 Task: Open Card Biology Conference Review in Board Customer Feedback Collection and Analysis to Workspace Flight Bookings and add a team member Softage.2@softage.net, a label Purple, a checklist Social Media Marketing, an attachment from your onedrive, a color Purple and finally, add a card description 'Develop and launch new customer feedback program for service improvements' and a comment 'Given the size and scope of this task, let us make sure we have the necessary resources and support to get it done.'. Add a start date 'Jan 02, 1900' with a due date 'Jan 09, 1900'
Action: Mouse moved to (42, 312)
Screenshot: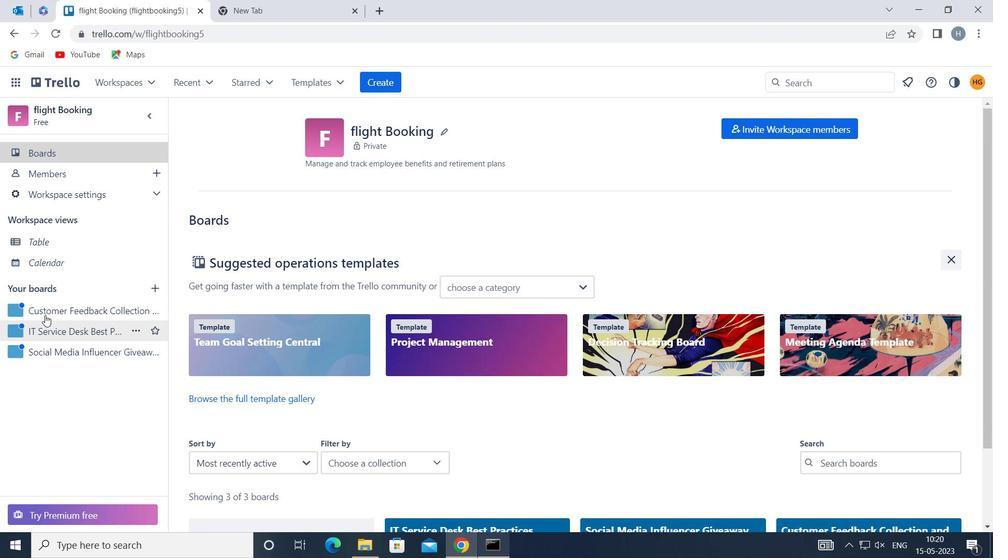 
Action: Mouse pressed left at (42, 312)
Screenshot: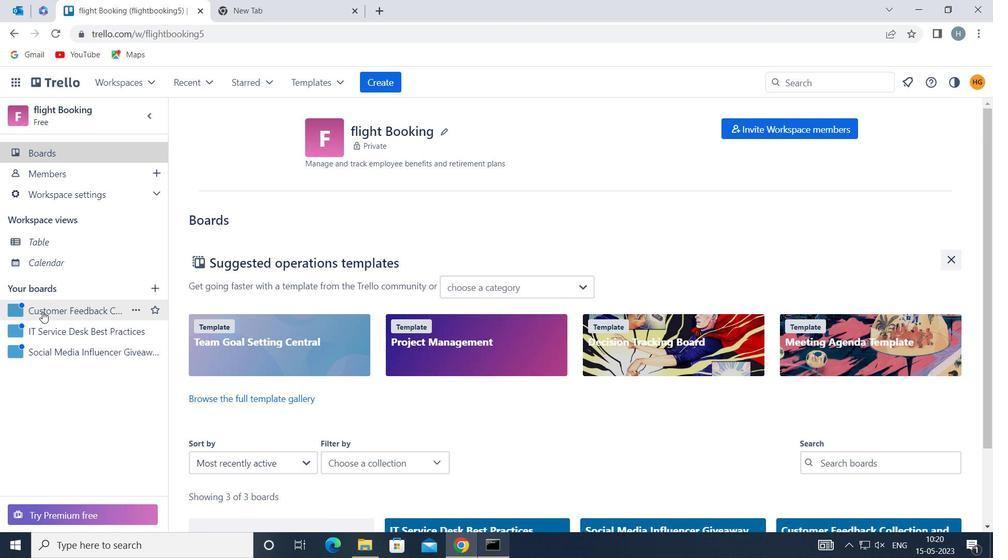 
Action: Mouse moved to (284, 192)
Screenshot: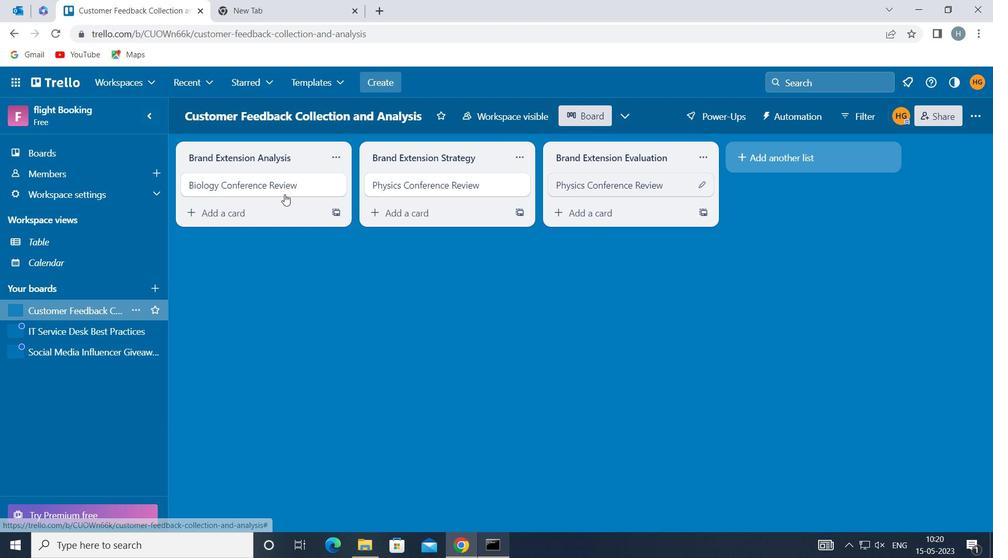 
Action: Mouse pressed left at (284, 192)
Screenshot: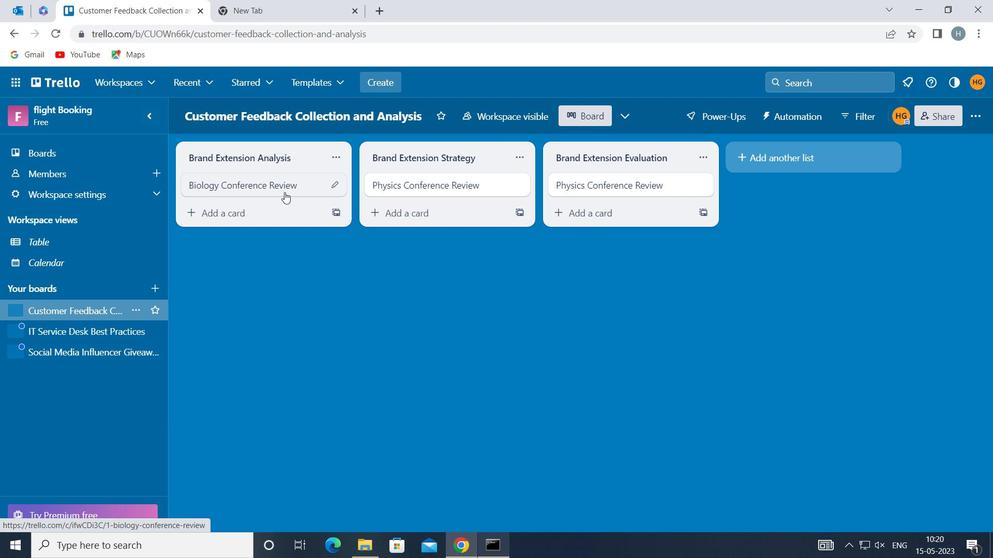 
Action: Mouse moved to (685, 182)
Screenshot: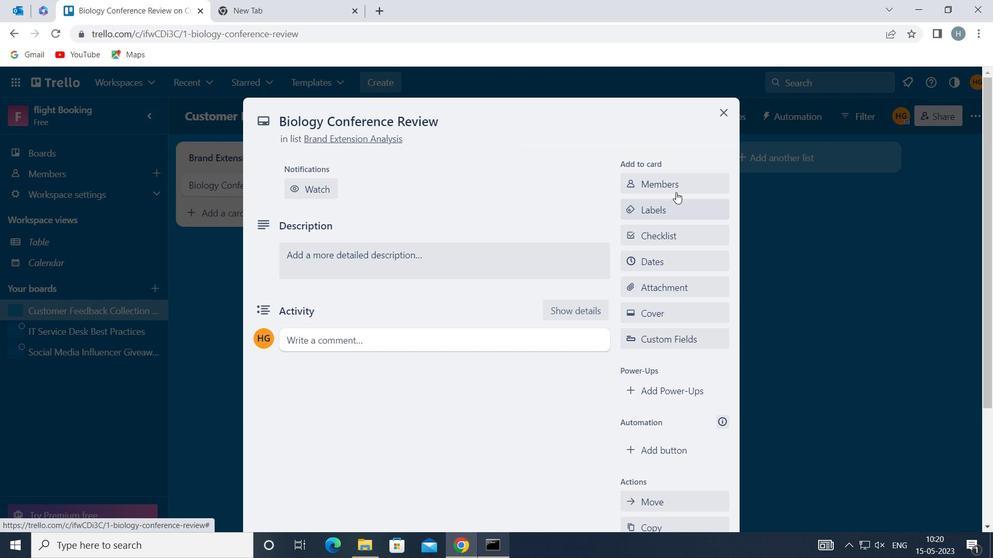 
Action: Mouse pressed left at (685, 182)
Screenshot: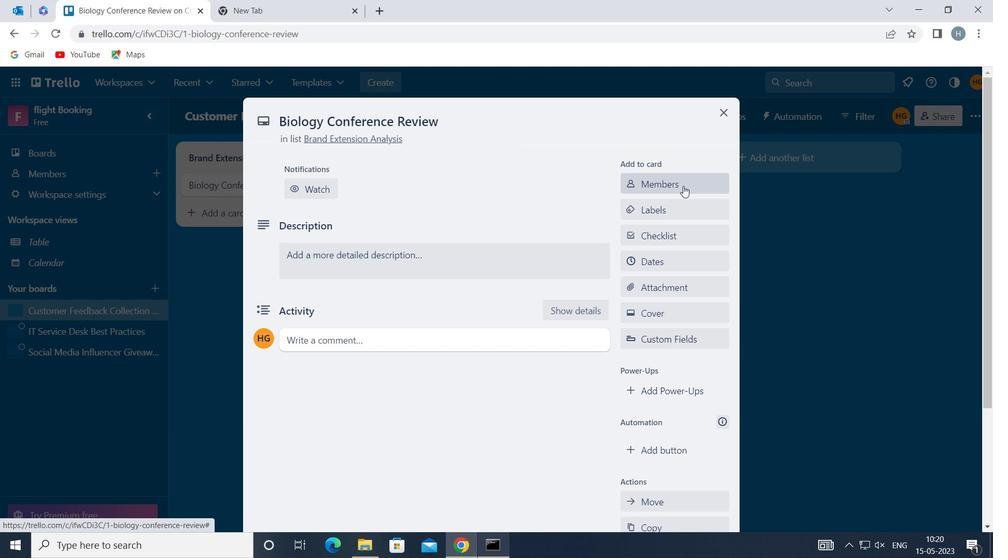 
Action: Key pressed softage
Screenshot: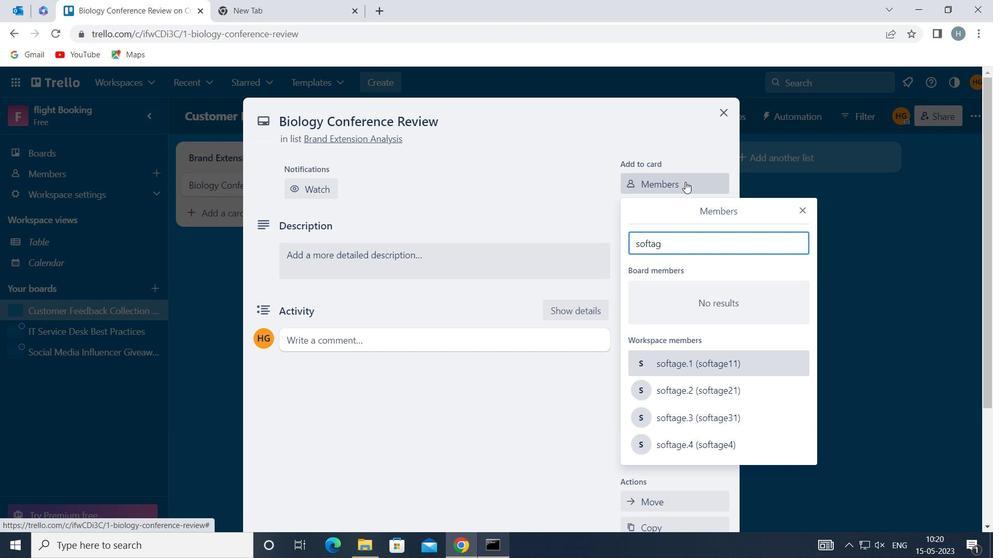 
Action: Mouse moved to (715, 386)
Screenshot: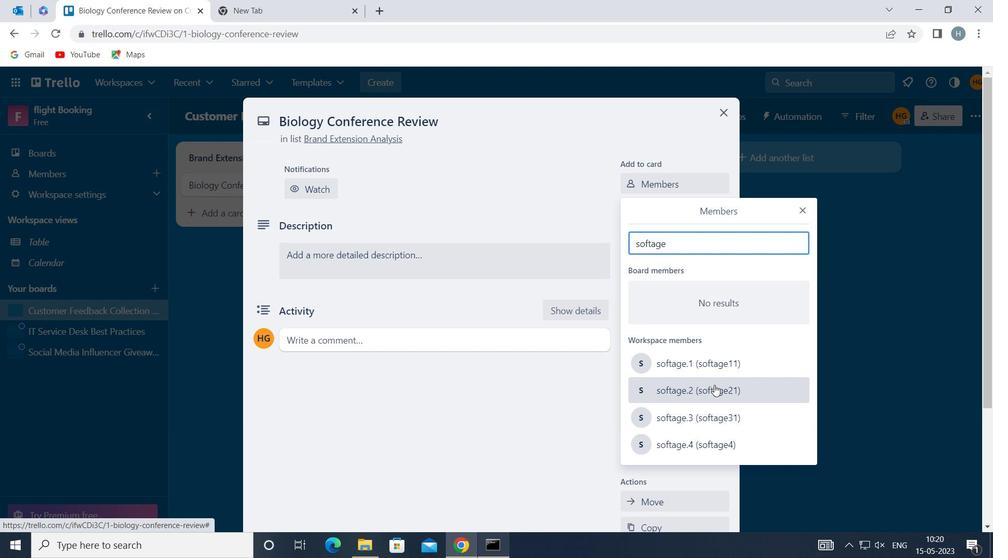 
Action: Mouse pressed left at (715, 386)
Screenshot: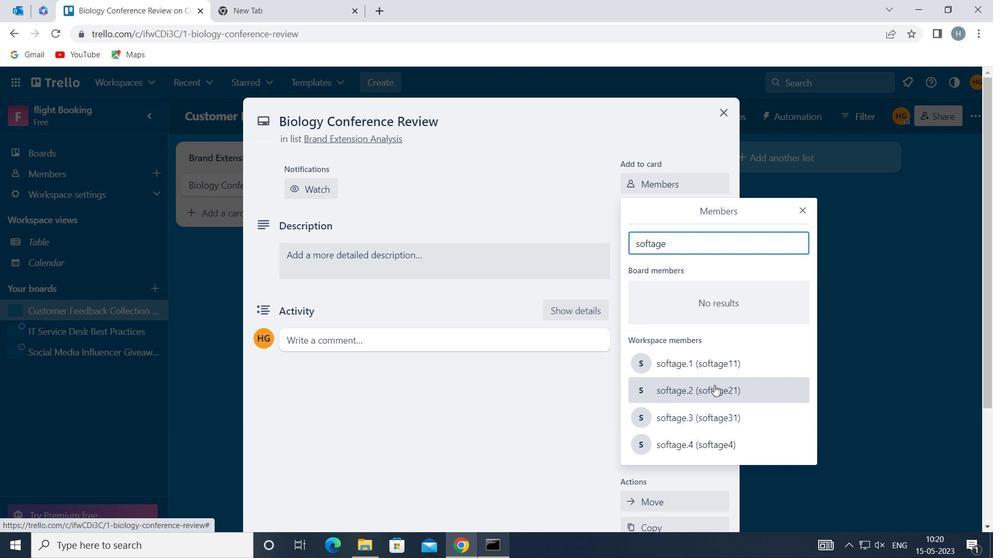 
Action: Mouse moved to (804, 209)
Screenshot: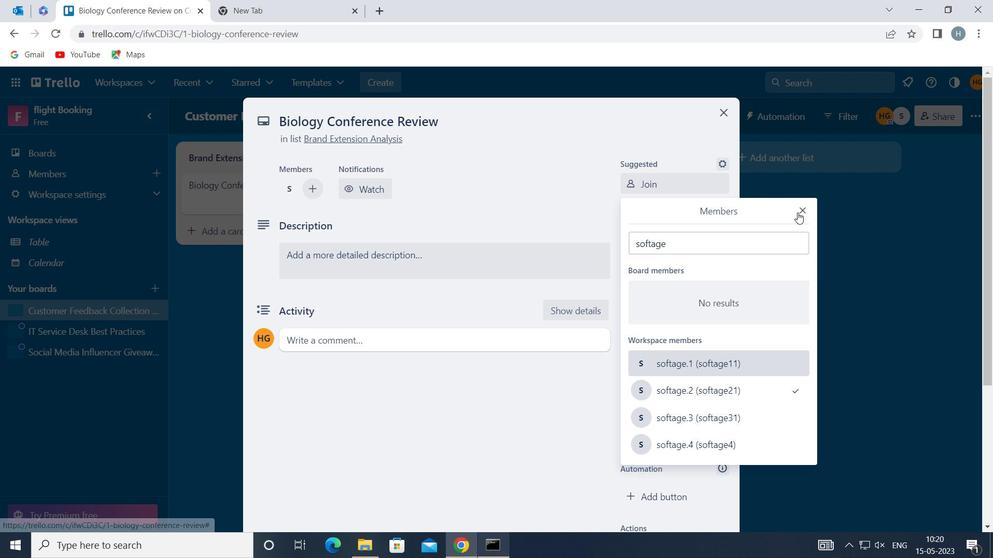 
Action: Mouse pressed left at (804, 209)
Screenshot: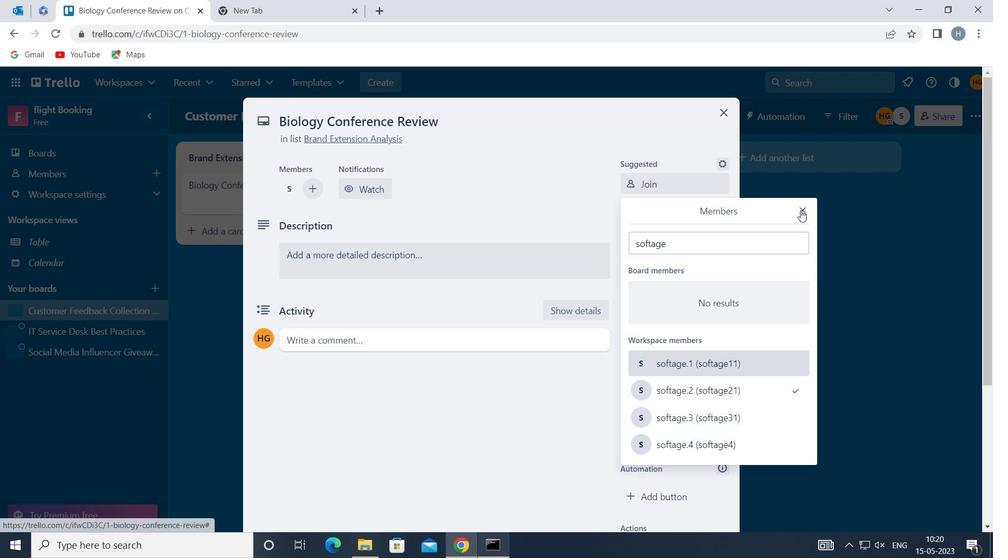 
Action: Mouse moved to (685, 256)
Screenshot: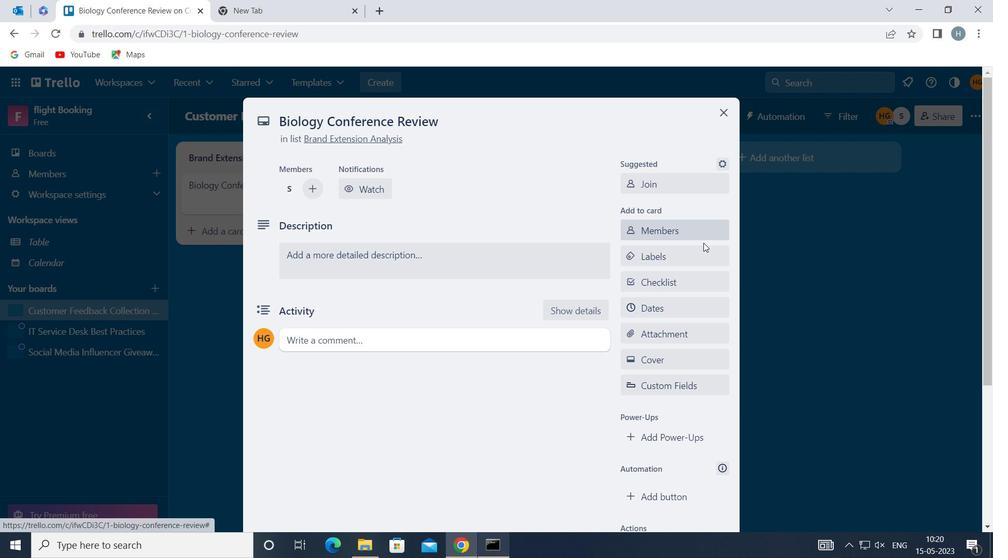 
Action: Mouse pressed left at (685, 256)
Screenshot: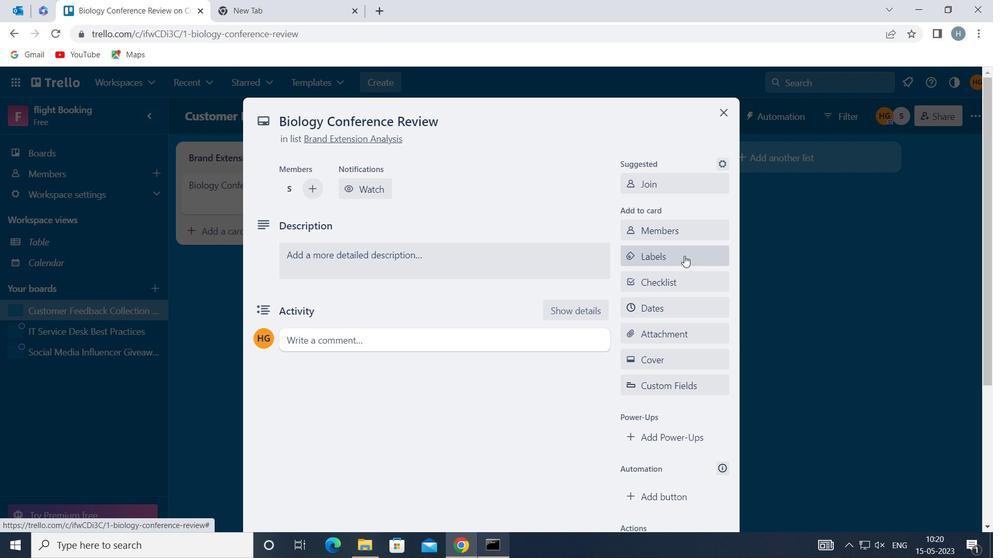 
Action: Mouse moved to (697, 284)
Screenshot: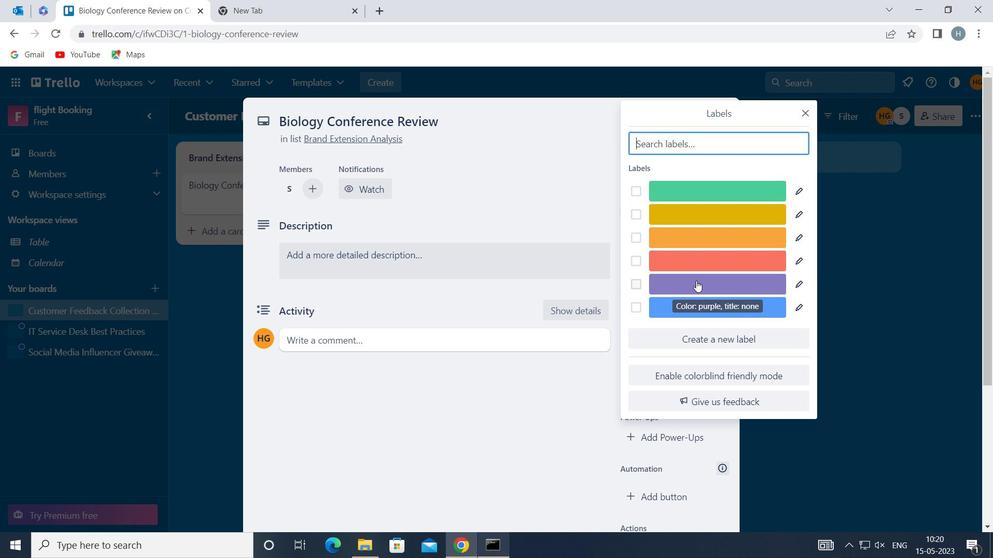 
Action: Mouse pressed left at (697, 284)
Screenshot: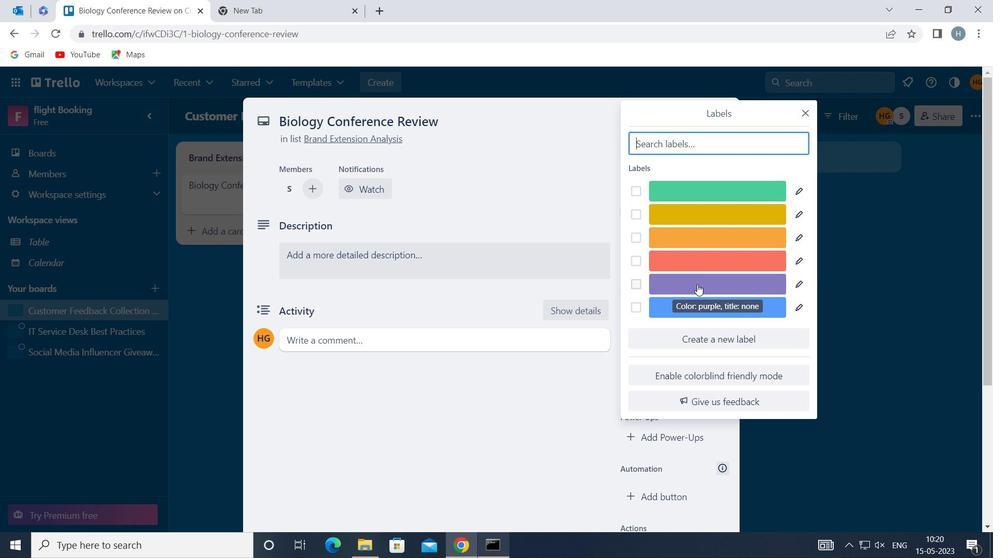 
Action: Mouse moved to (807, 108)
Screenshot: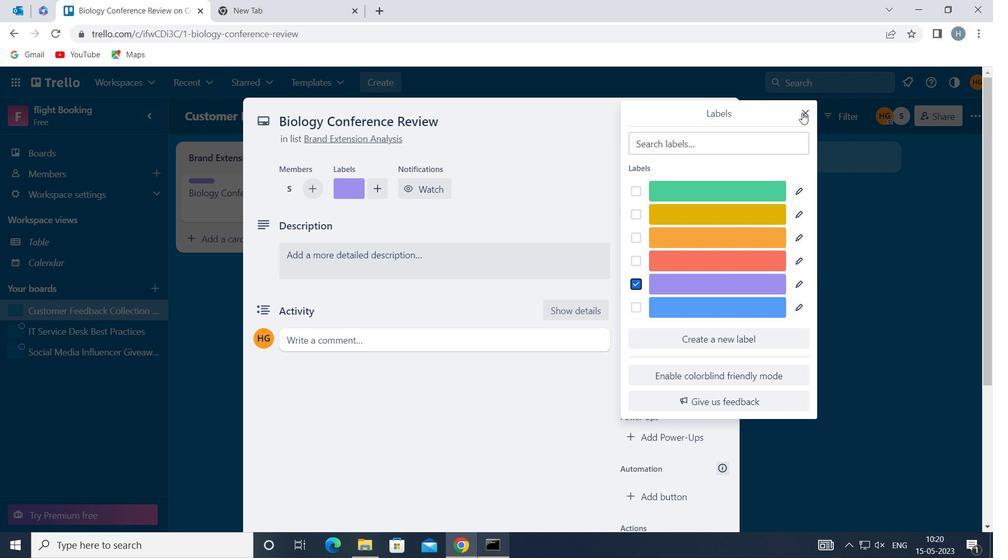 
Action: Mouse pressed left at (807, 108)
Screenshot: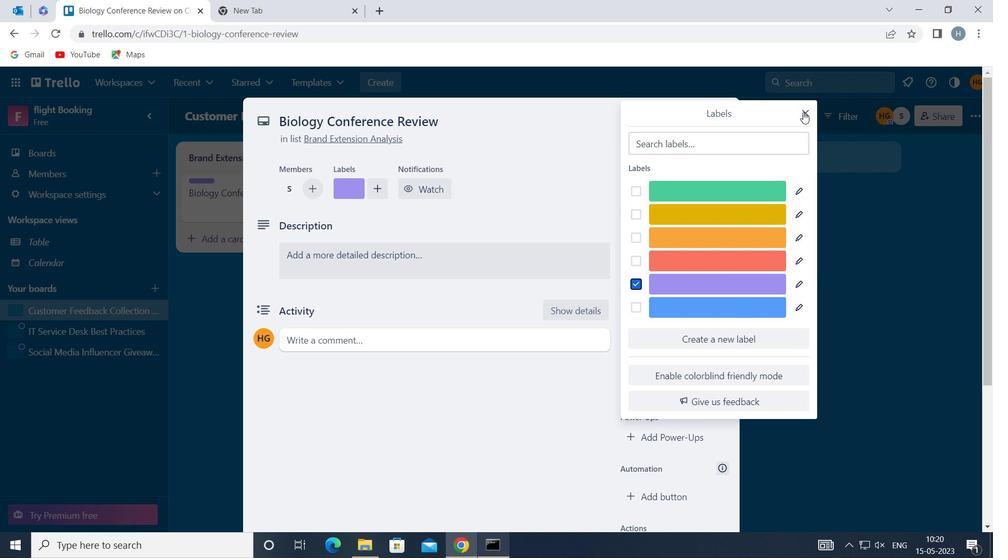 
Action: Mouse moved to (675, 280)
Screenshot: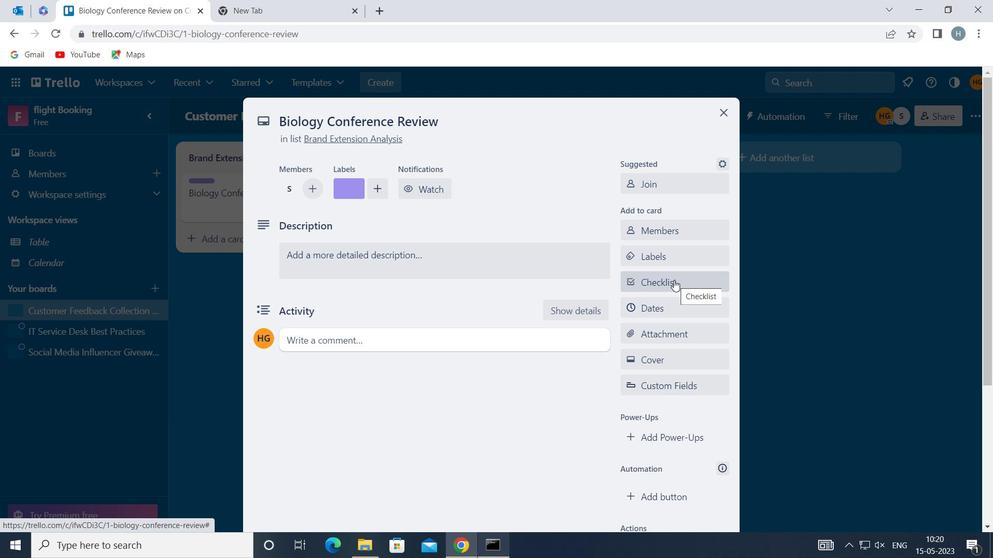 
Action: Mouse pressed left at (675, 280)
Screenshot: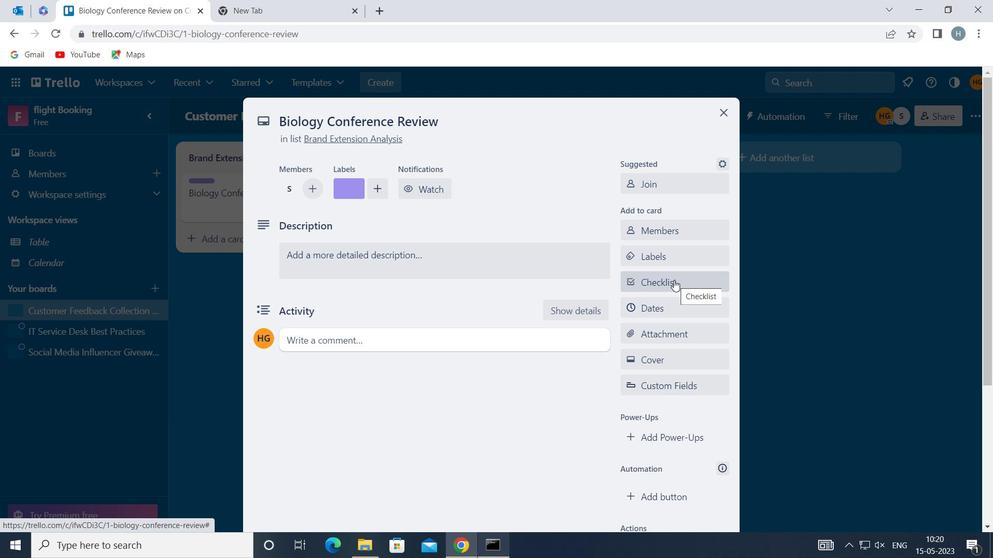 
Action: Mouse moved to (675, 280)
Screenshot: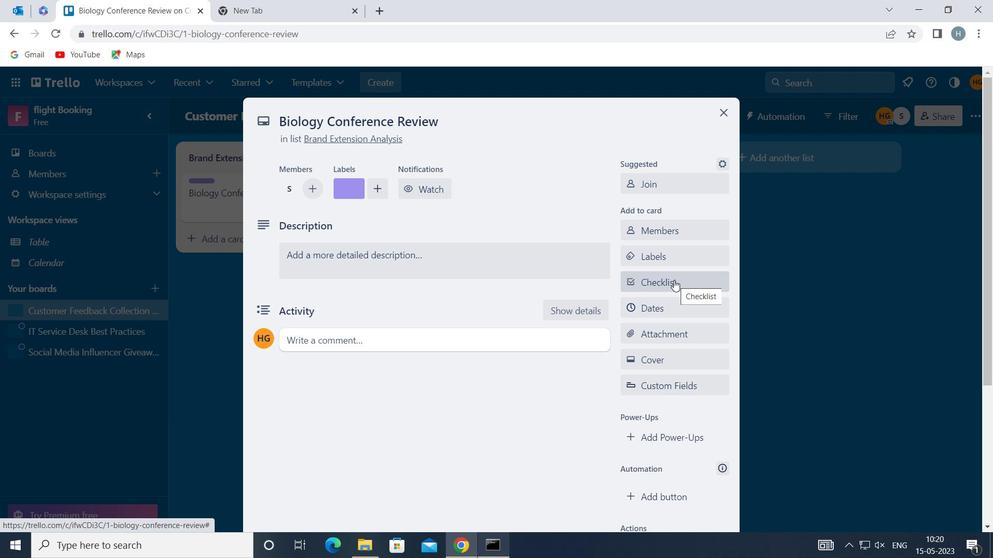 
Action: Key pressed <Key.shift>SOCIAL<Key.space><Key.shift>MEDIA<Key.space><Key.shift>MARKETIN
Screenshot: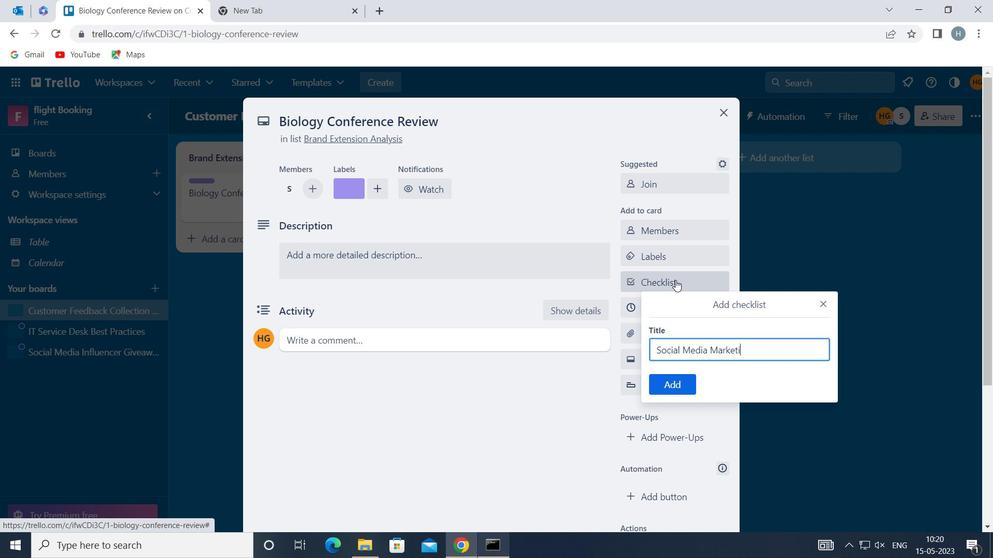 
Action: Mouse moved to (681, 278)
Screenshot: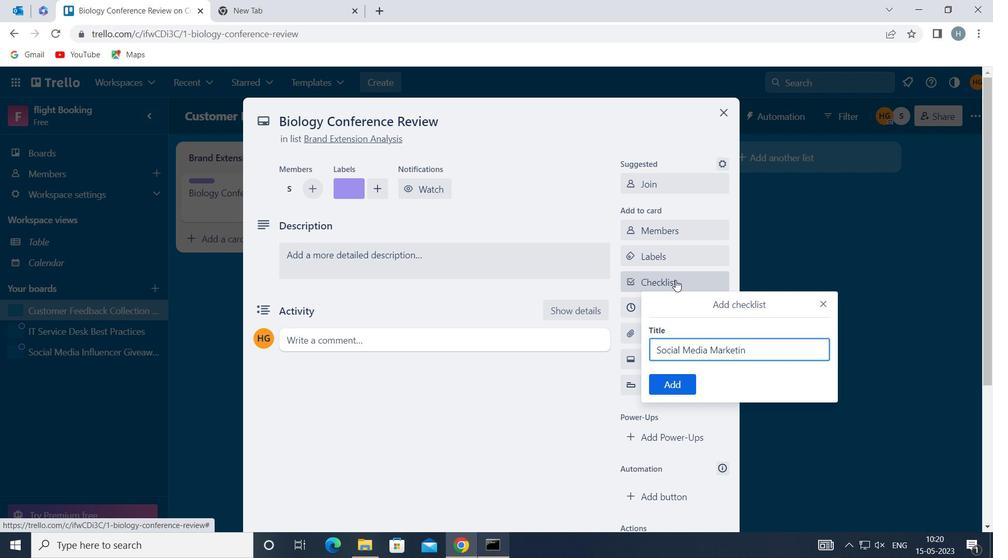 
Action: Key pressed G
Screenshot: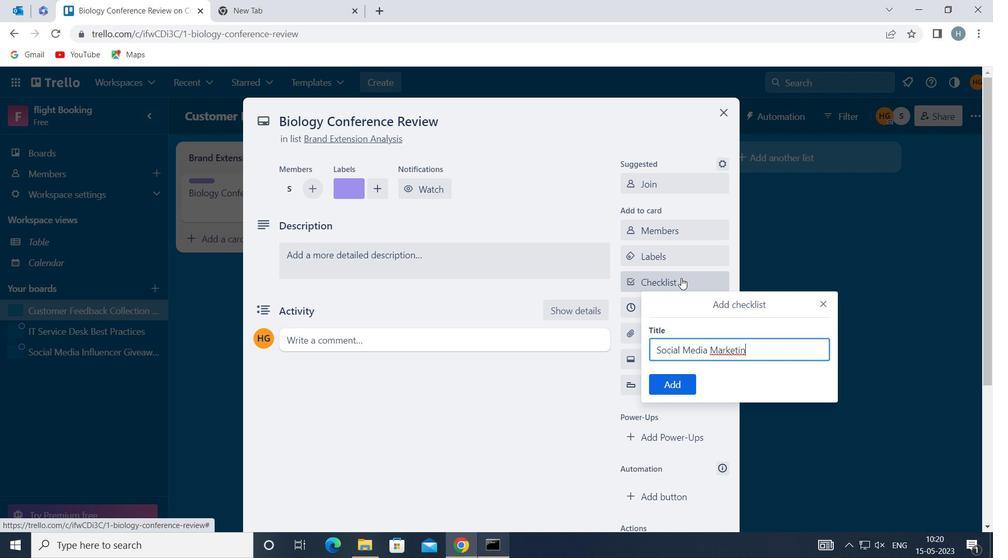 
Action: Mouse moved to (675, 382)
Screenshot: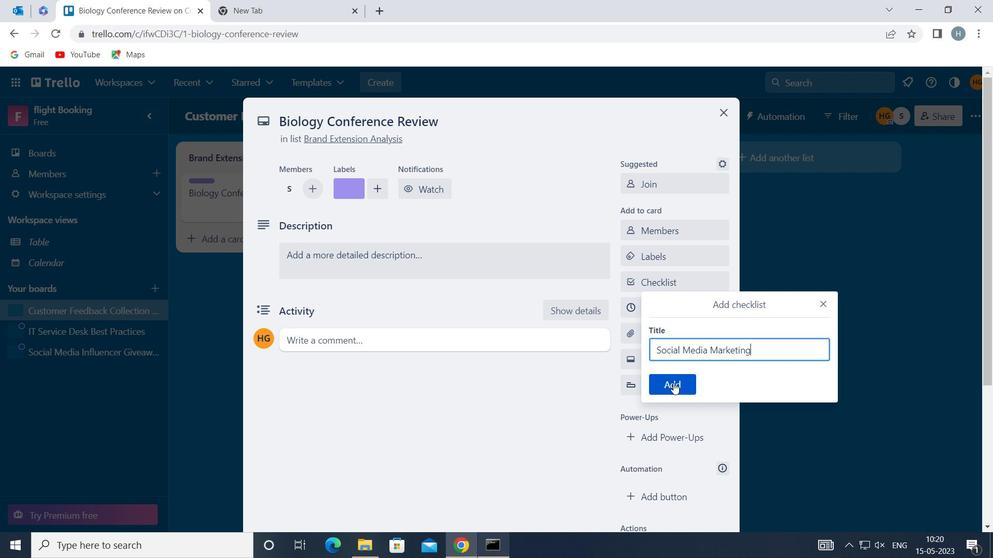 
Action: Mouse pressed left at (675, 382)
Screenshot: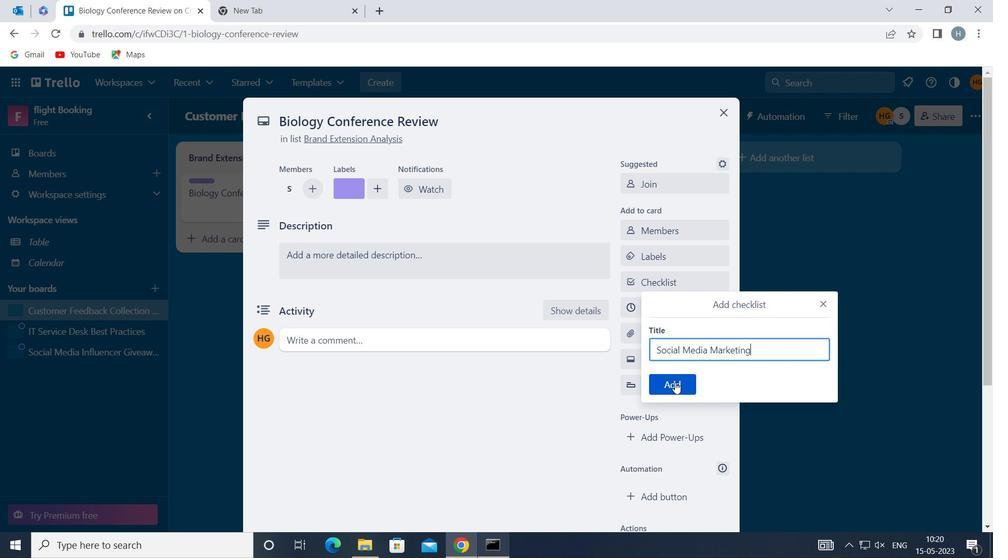 
Action: Mouse moved to (680, 331)
Screenshot: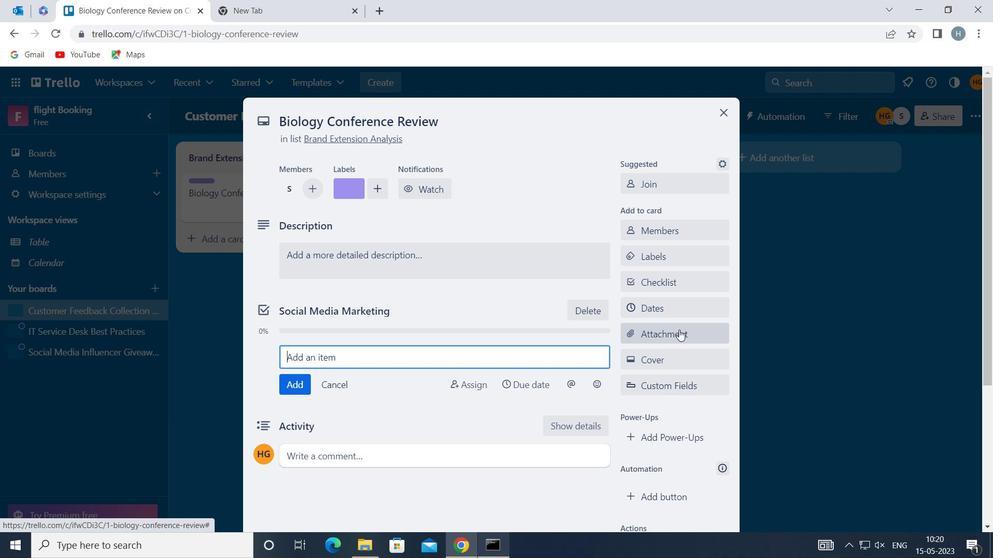 
Action: Mouse pressed left at (680, 331)
Screenshot: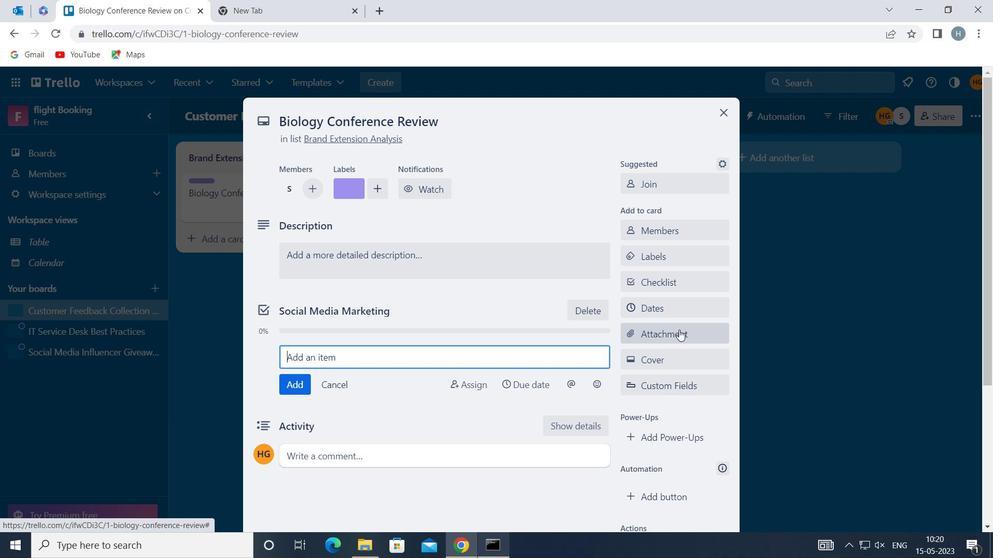 
Action: Mouse moved to (673, 240)
Screenshot: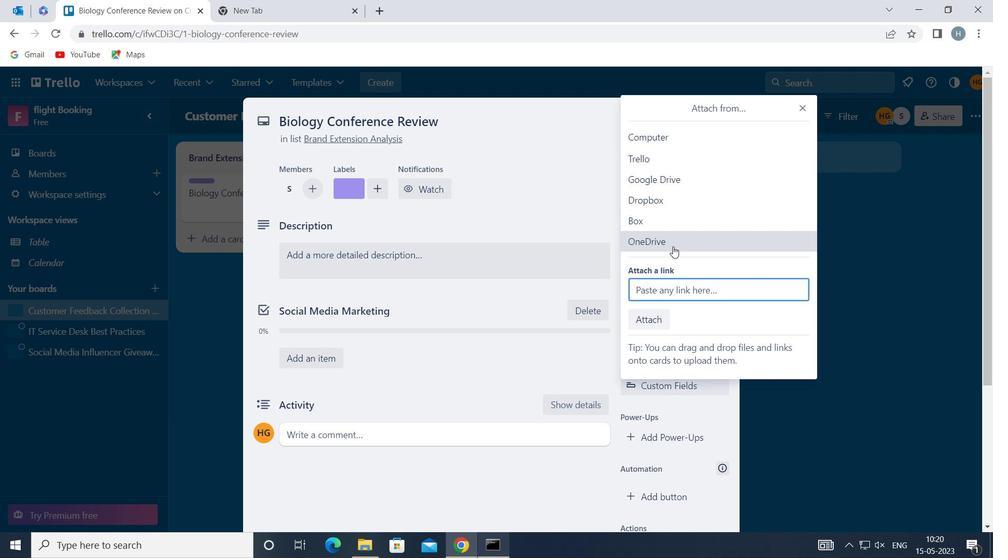 
Action: Mouse pressed left at (673, 240)
Screenshot: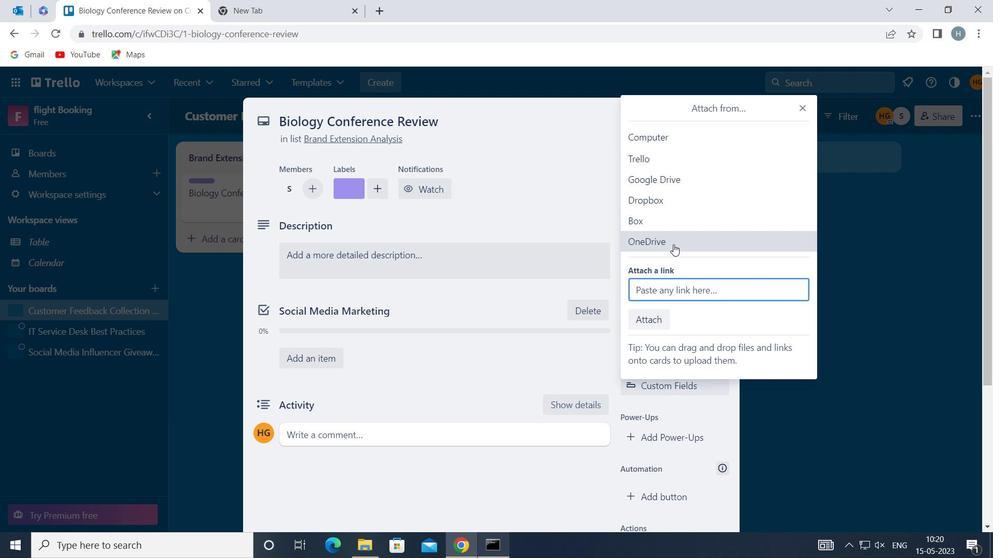 
Action: Mouse moved to (545, 182)
Screenshot: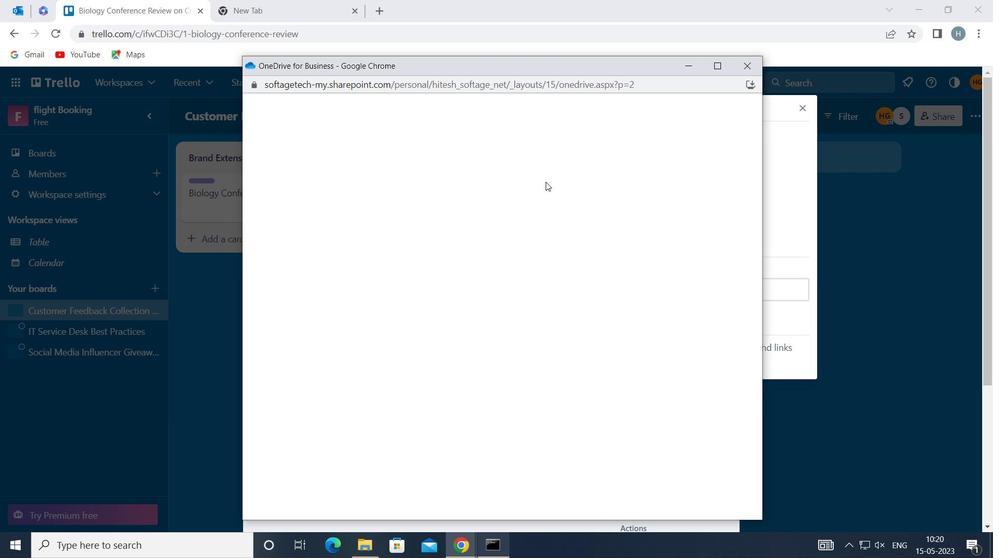 
Action: Mouse pressed left at (545, 182)
Screenshot: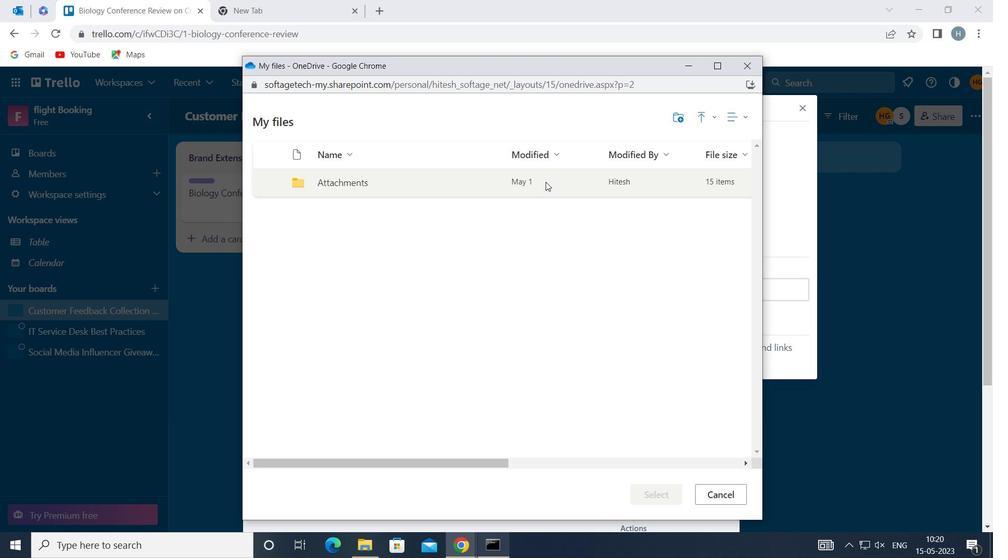 
Action: Mouse pressed left at (545, 182)
Screenshot: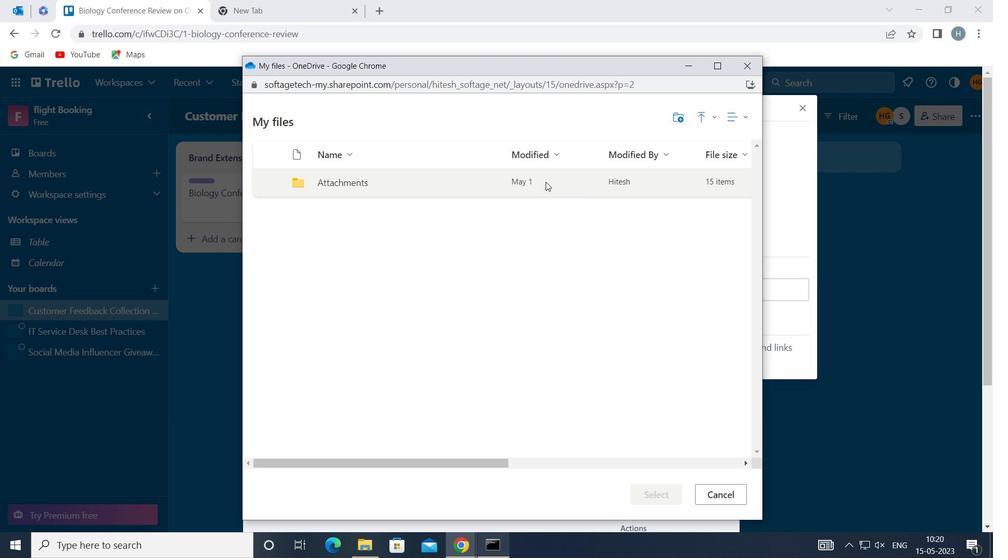 
Action: Mouse moved to (544, 215)
Screenshot: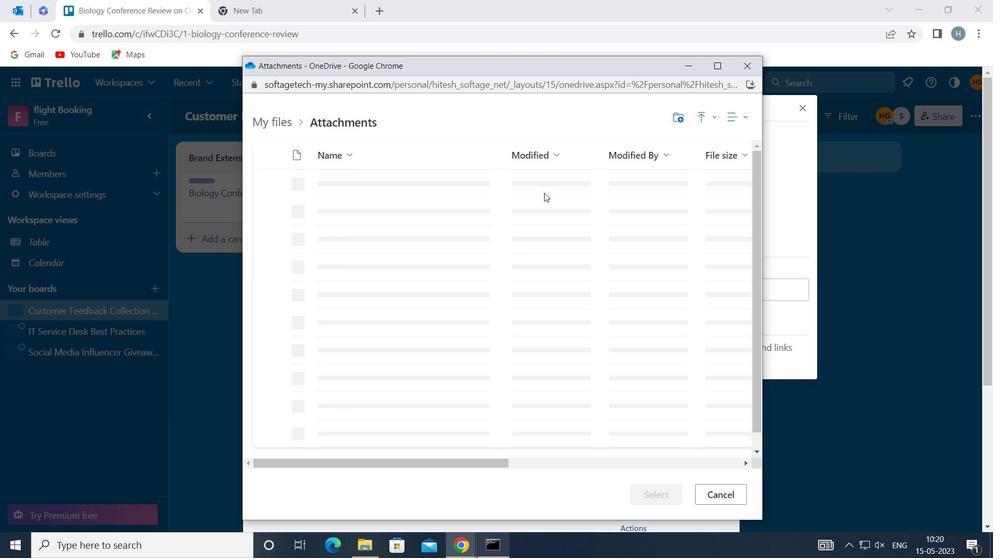 
Action: Mouse pressed left at (544, 215)
Screenshot: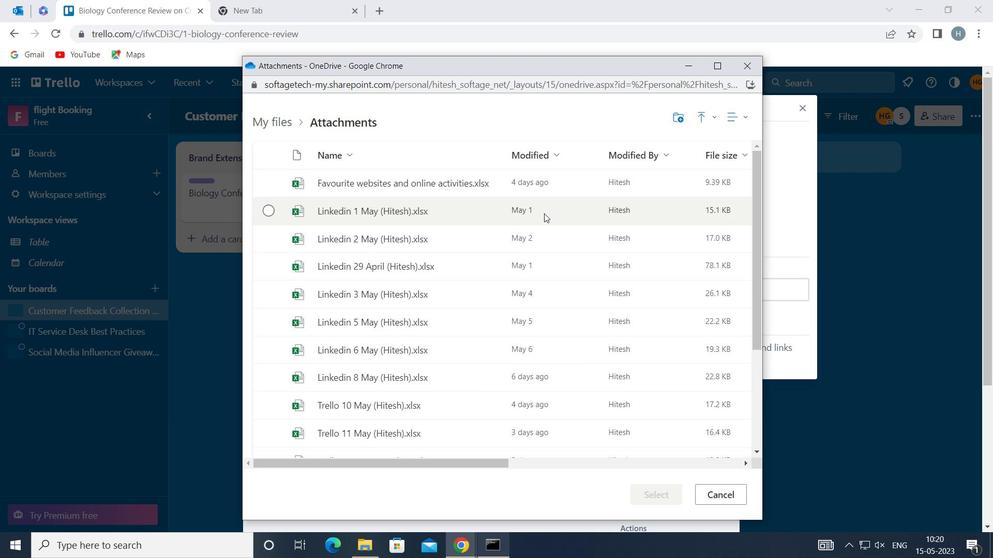 
Action: Mouse moved to (656, 491)
Screenshot: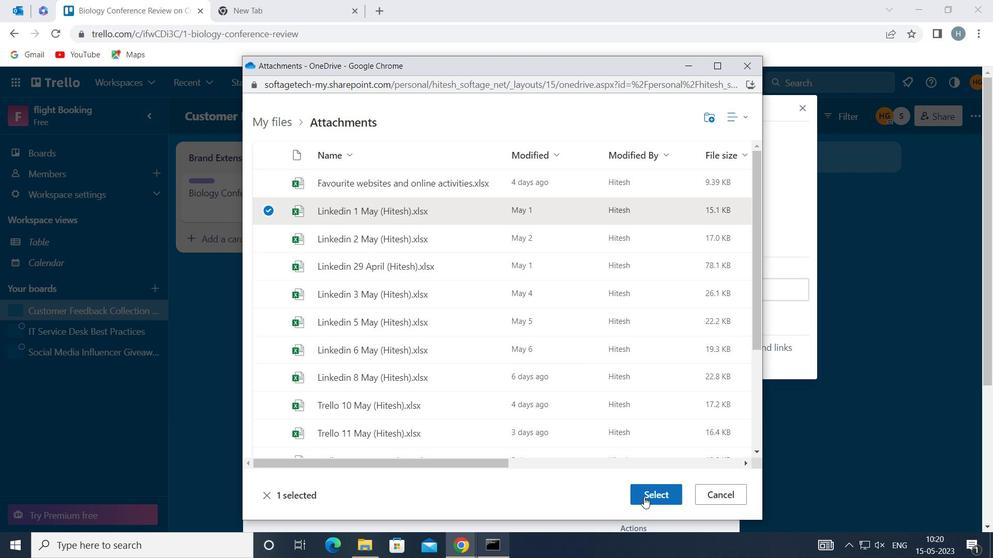 
Action: Mouse pressed left at (656, 491)
Screenshot: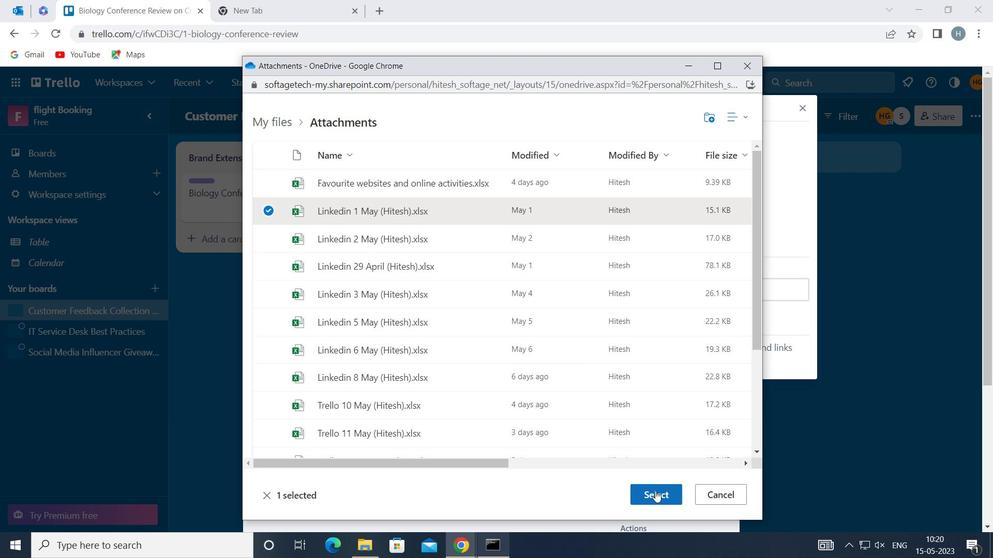
Action: Mouse moved to (673, 356)
Screenshot: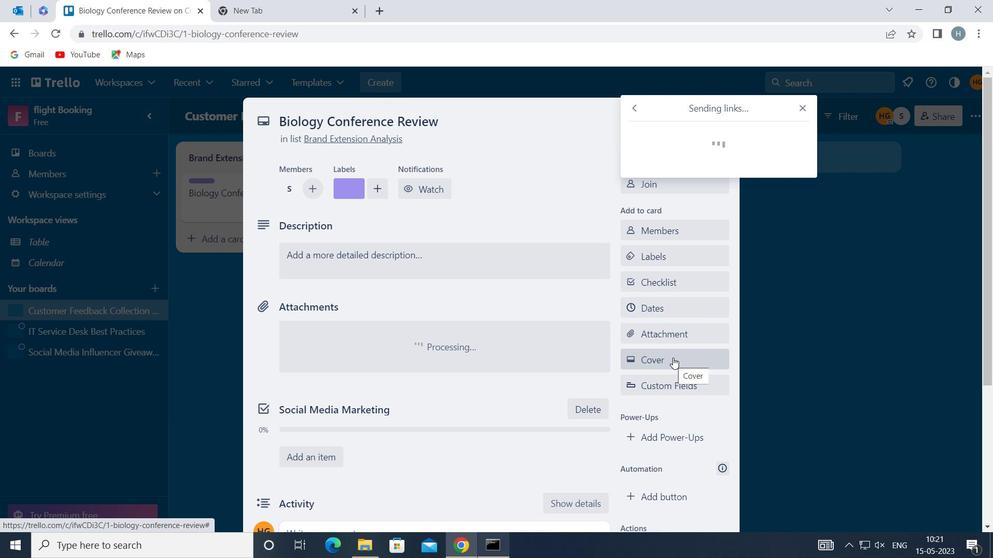 
Action: Mouse pressed left at (673, 356)
Screenshot: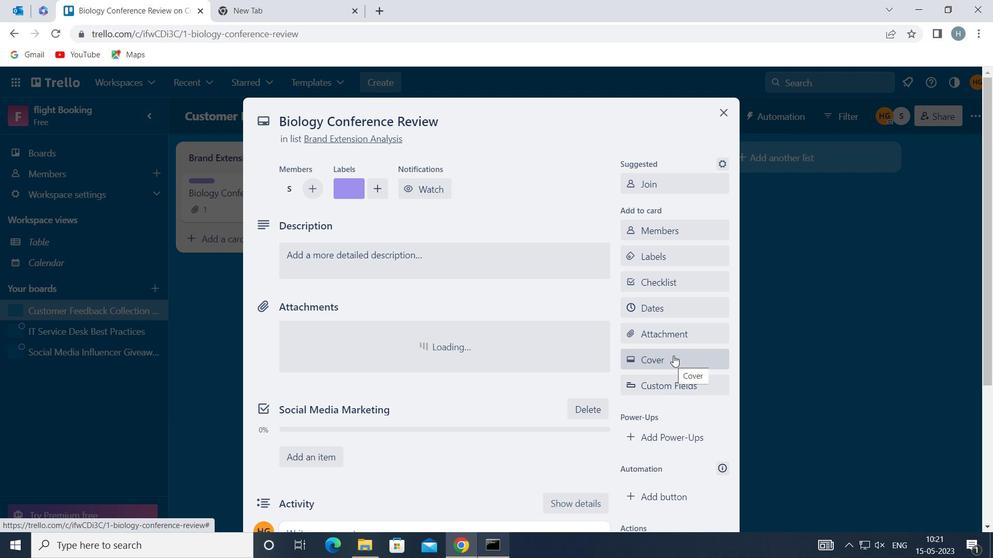 
Action: Mouse moved to (793, 276)
Screenshot: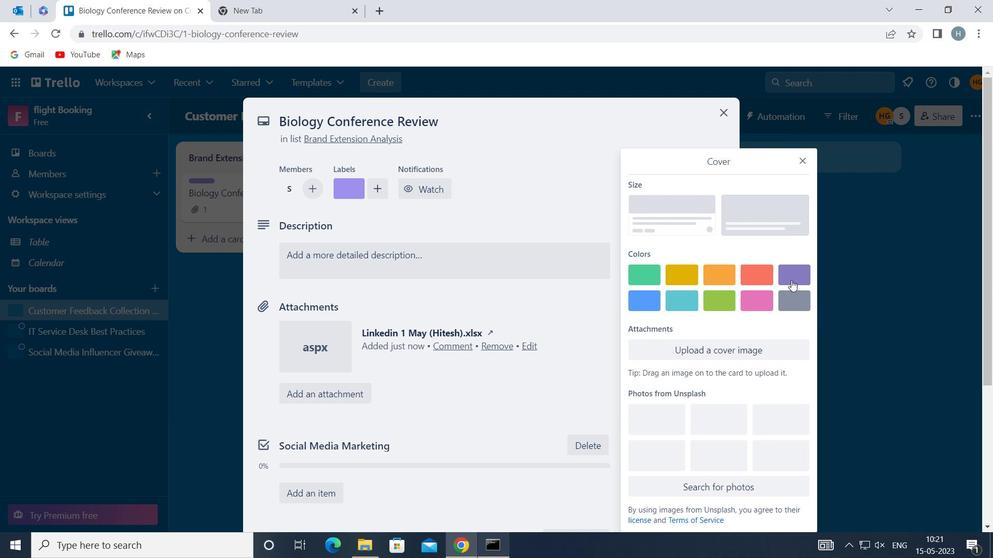 
Action: Mouse pressed left at (793, 276)
Screenshot: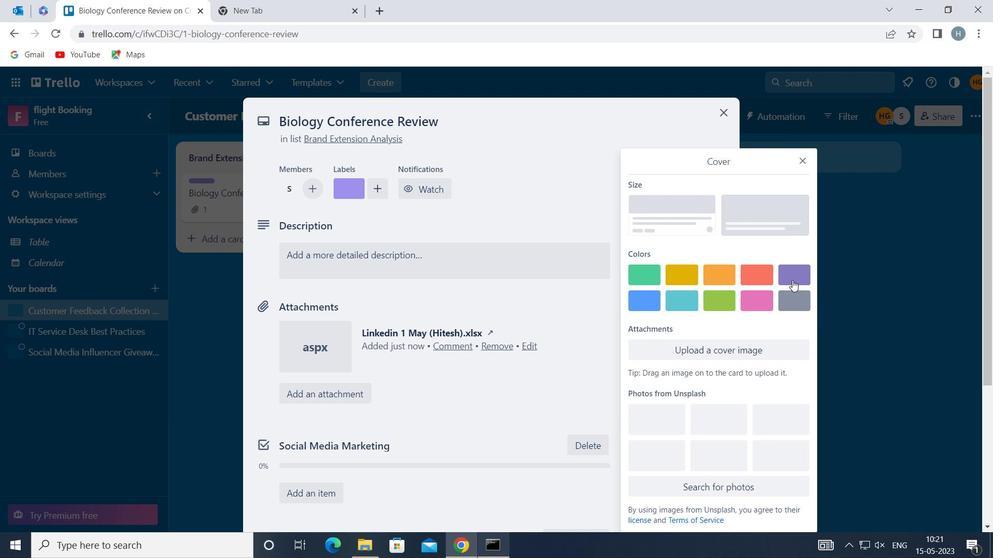 
Action: Mouse moved to (803, 134)
Screenshot: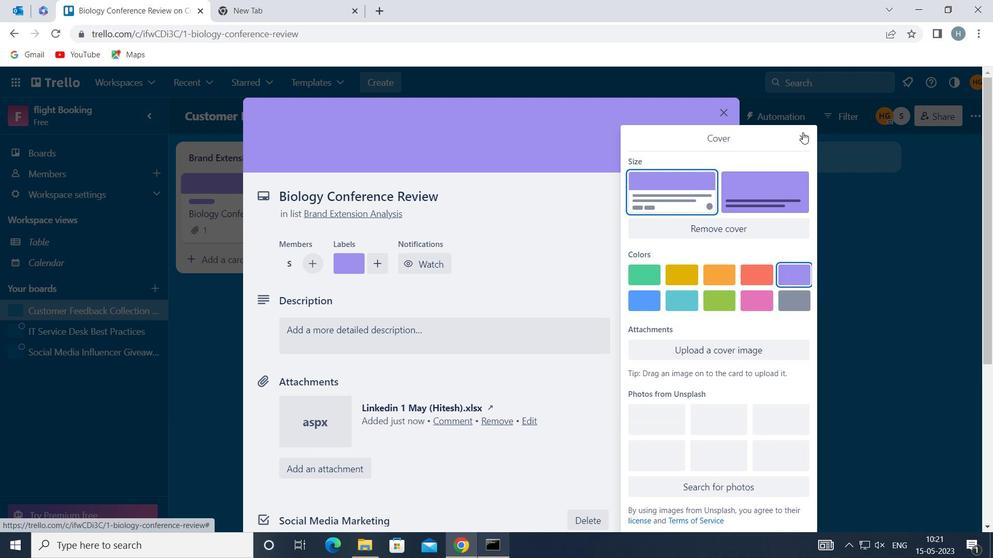 
Action: Mouse pressed left at (803, 134)
Screenshot: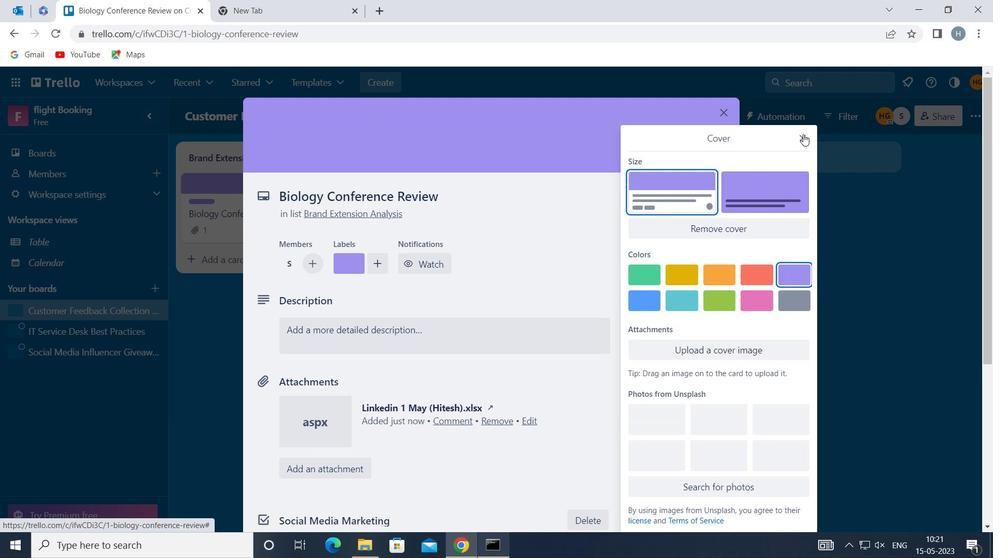 
Action: Mouse moved to (502, 337)
Screenshot: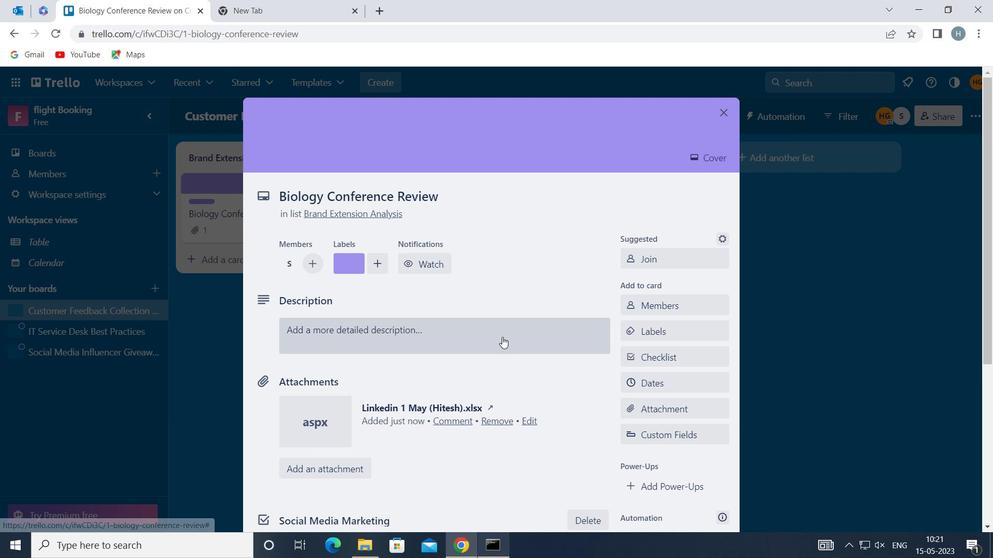 
Action: Mouse pressed left at (502, 337)
Screenshot: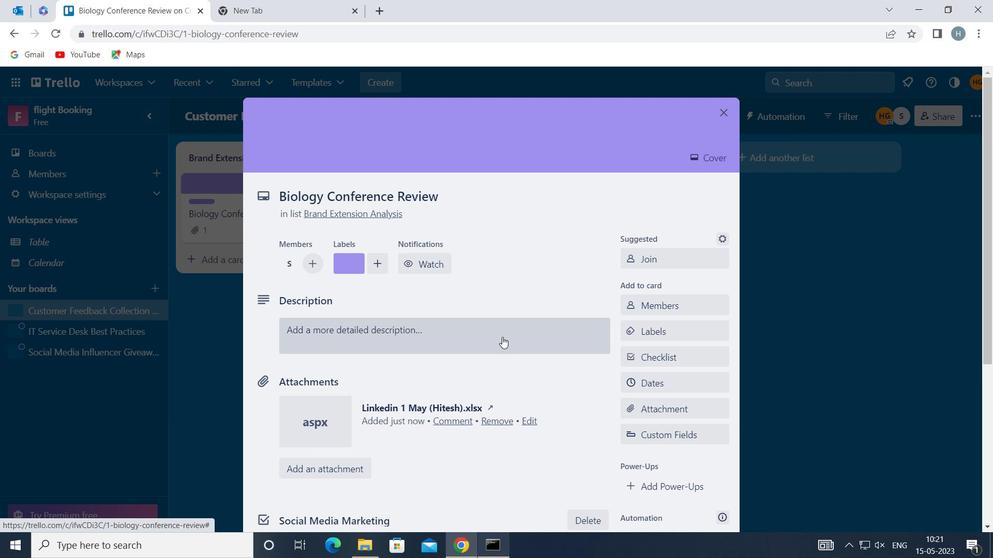 
Action: Key pressed <Key.shift>DEVELOP<Key.space>AND<Key.space>LAUNCH<Key.space>NEW<Key.space>CUSTOMER<Key.space>FEEDBACK<Key.space>PROGRAM<Key.space>FOR<Key.space>SERVICE<Key.space>IMPROVEMENTS<Key.space>
Screenshot: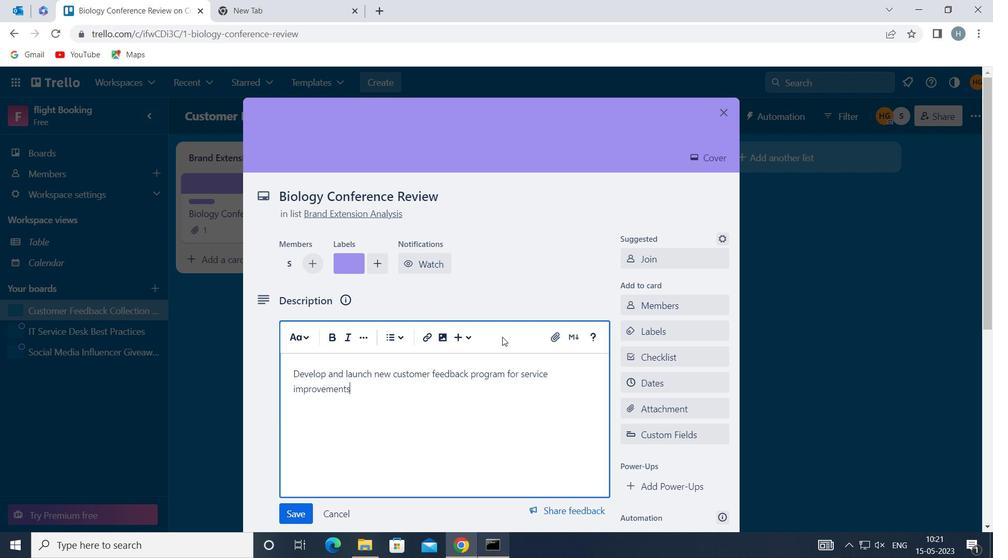 
Action: Mouse moved to (294, 510)
Screenshot: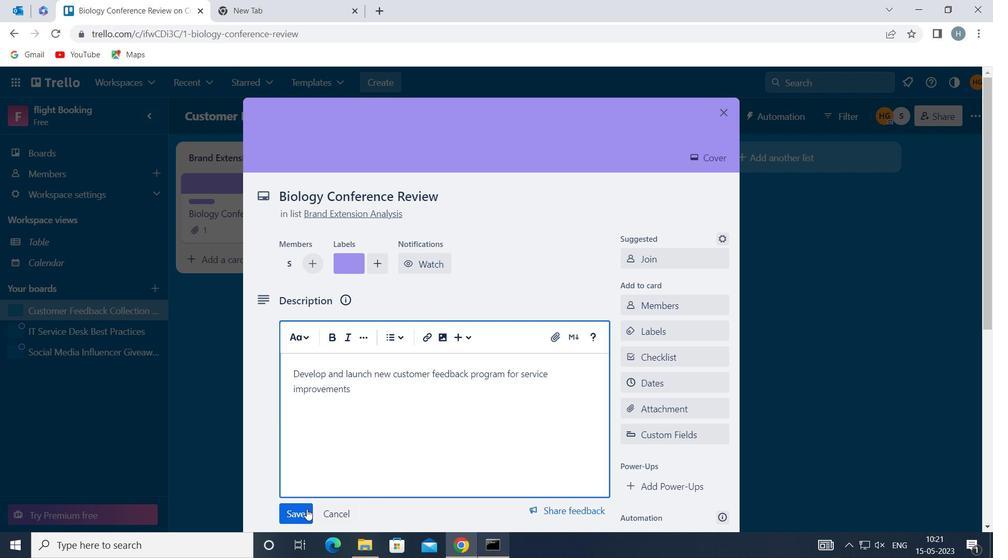 
Action: Mouse pressed left at (294, 510)
Screenshot: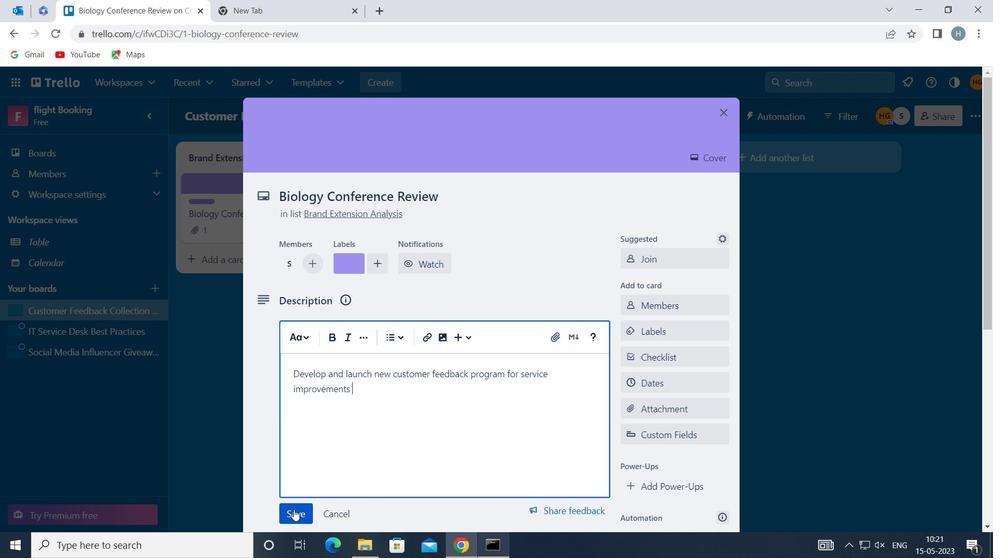 
Action: Mouse moved to (398, 433)
Screenshot: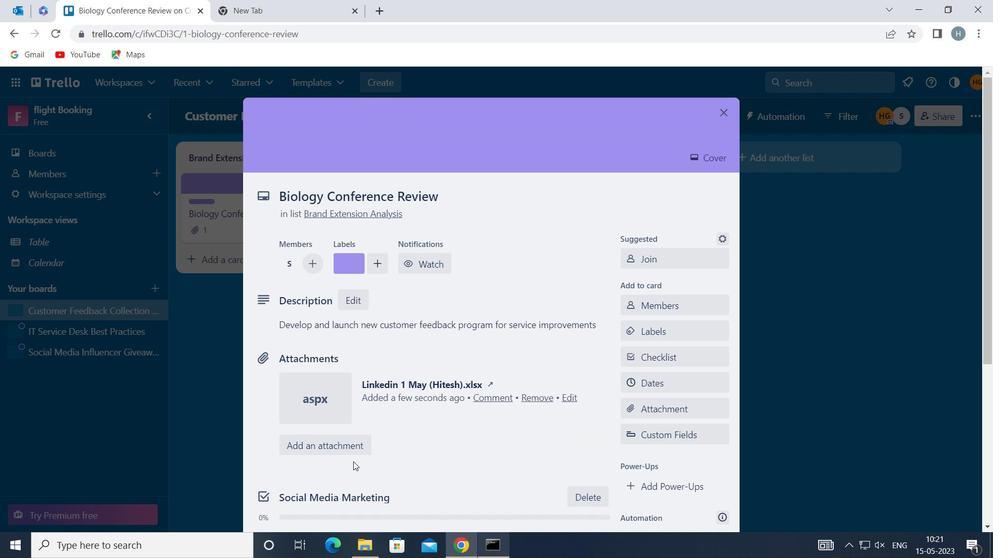 
Action: Mouse scrolled (398, 433) with delta (0, 0)
Screenshot: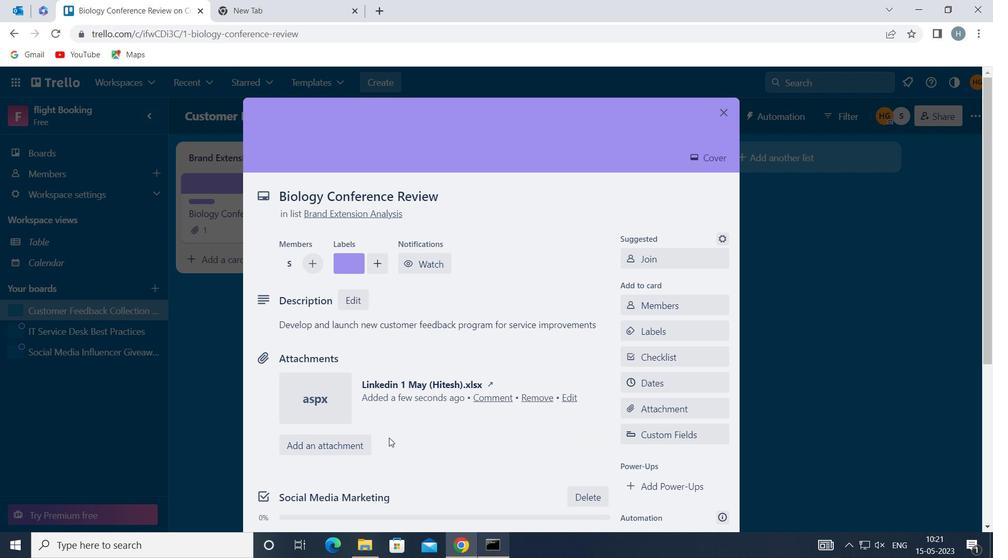 
Action: Mouse scrolled (398, 433) with delta (0, 0)
Screenshot: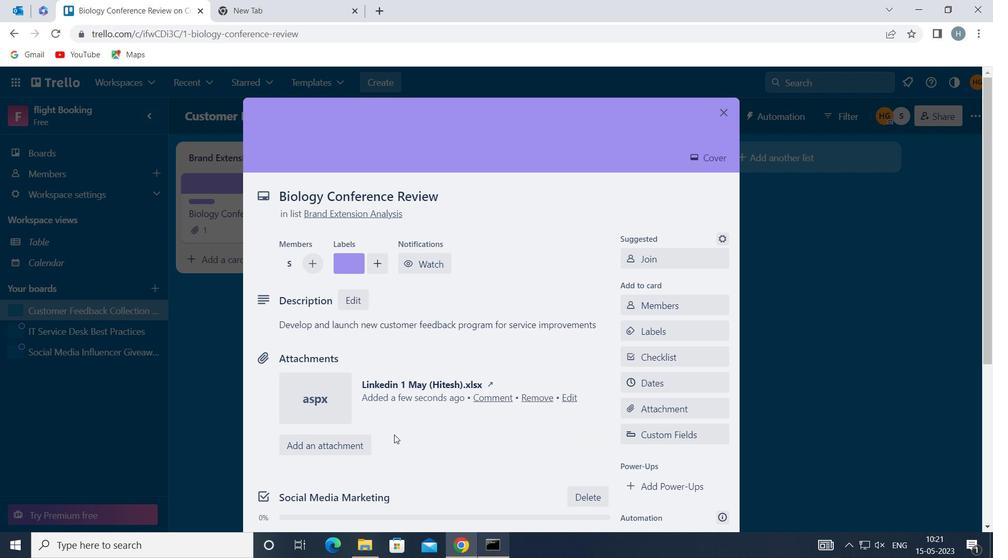 
Action: Mouse scrolled (398, 433) with delta (0, 0)
Screenshot: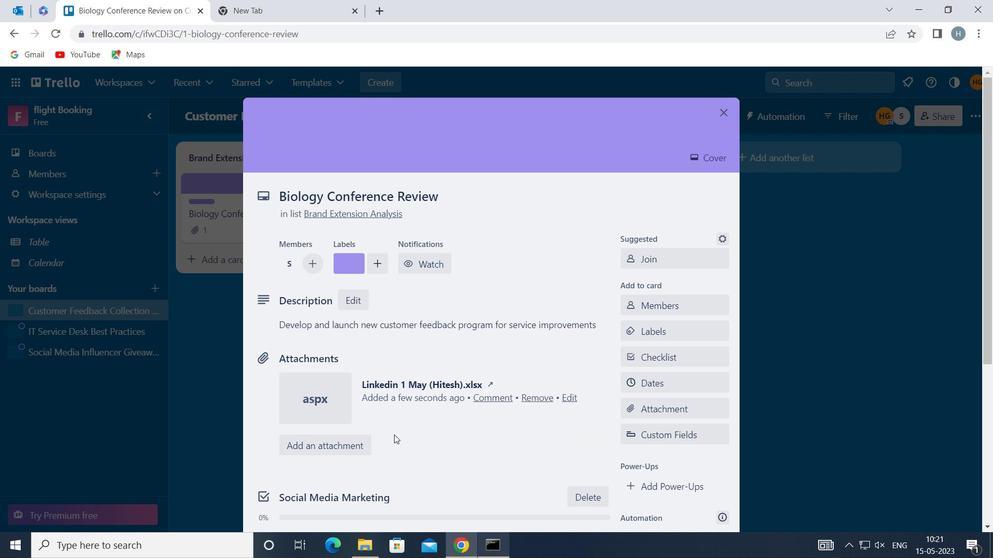 
Action: Mouse moved to (415, 426)
Screenshot: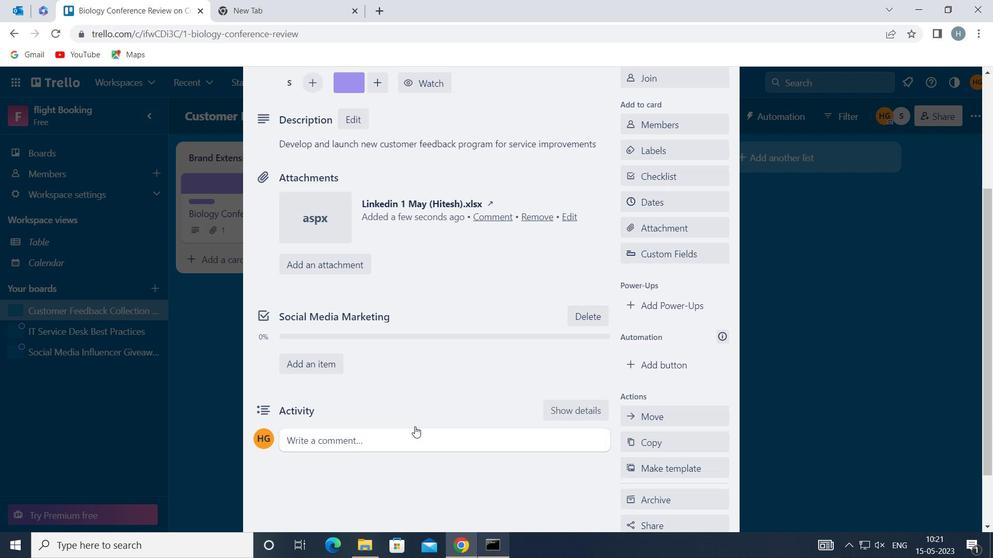 
Action: Mouse scrolled (415, 425) with delta (0, 0)
Screenshot: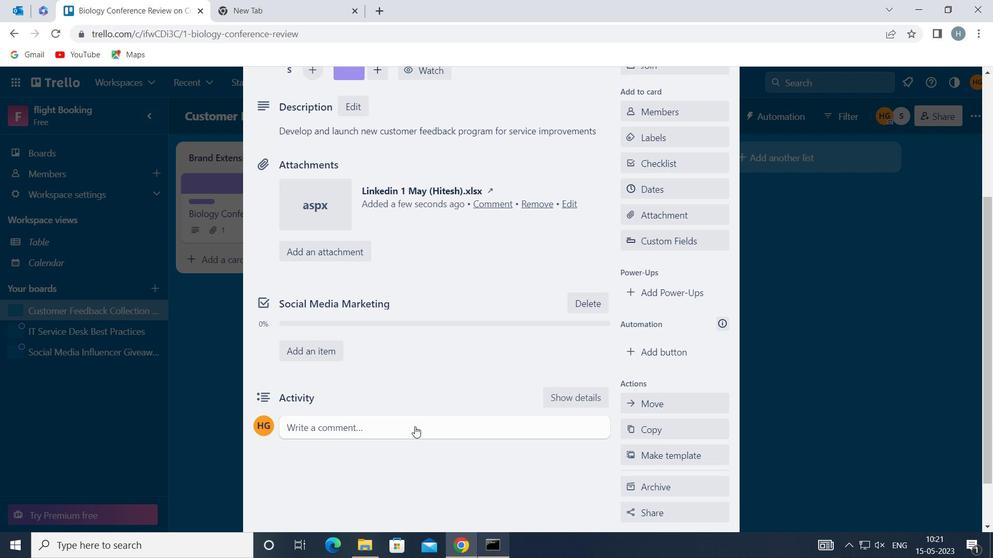 
Action: Mouse scrolled (415, 425) with delta (0, 0)
Screenshot: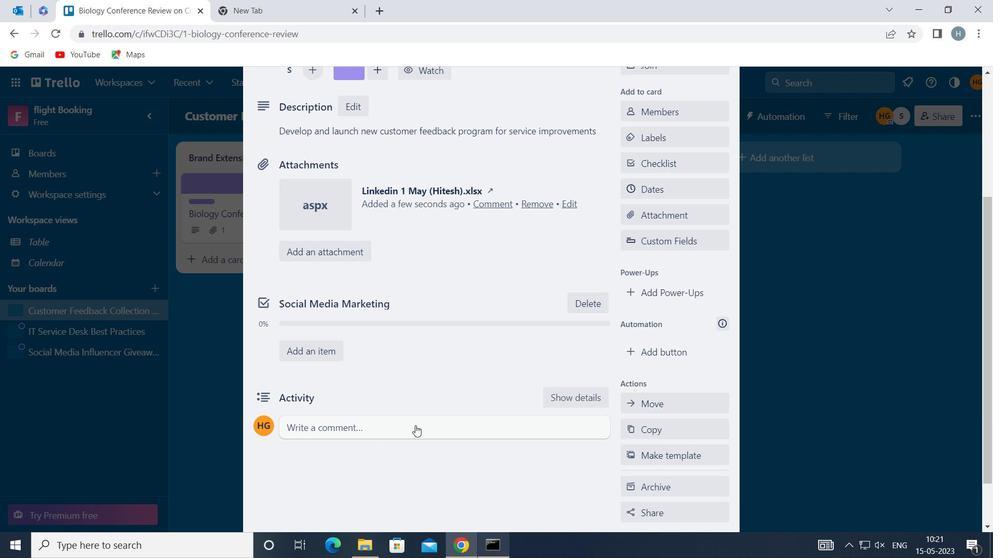 
Action: Mouse scrolled (415, 425) with delta (0, 0)
Screenshot: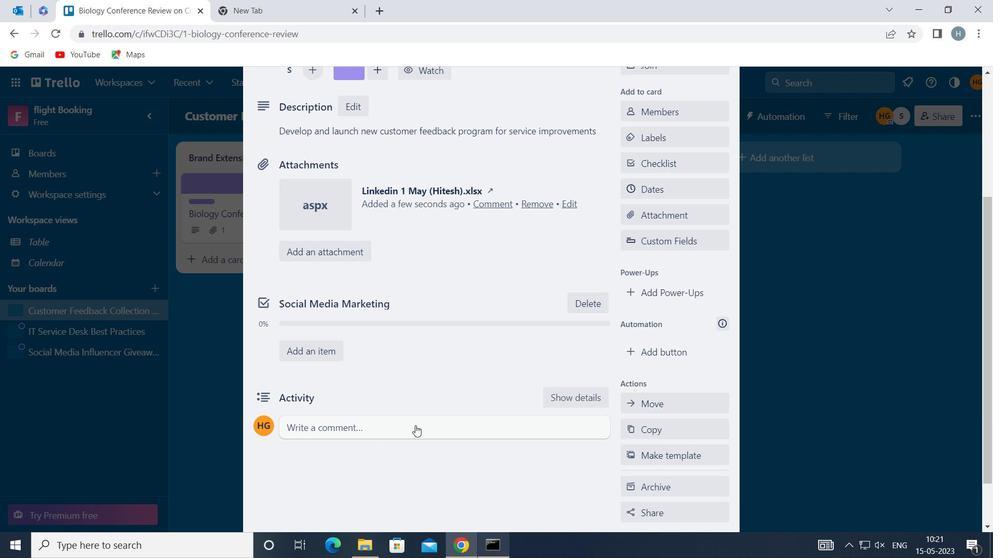 
Action: Mouse moved to (452, 366)
Screenshot: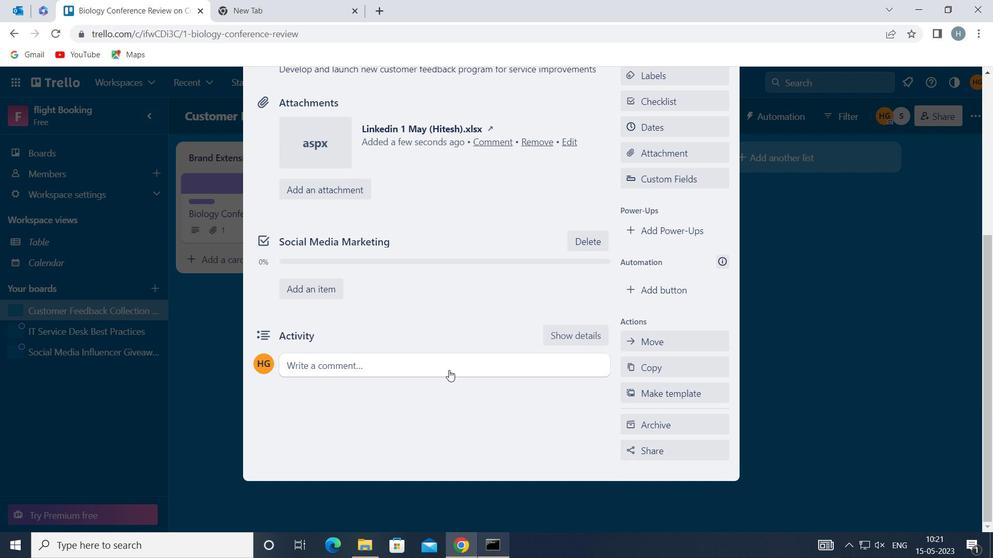 
Action: Mouse pressed left at (452, 366)
Screenshot: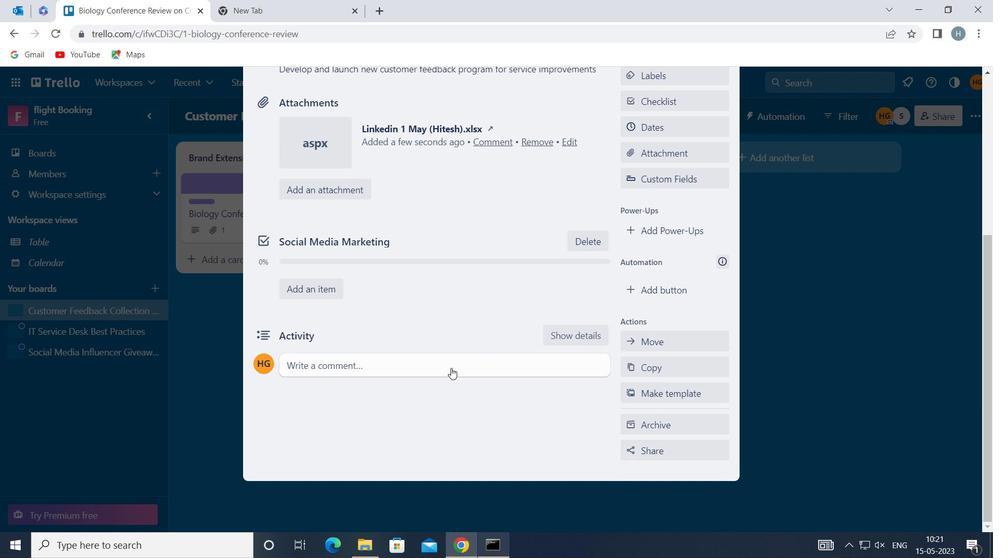 
Action: Mouse moved to (406, 400)
Screenshot: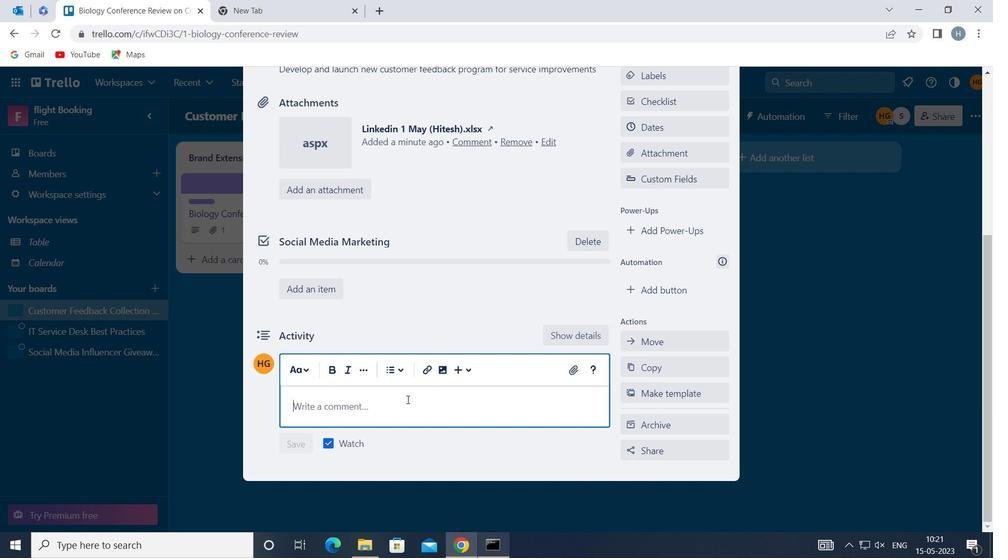 
Action: Key pressed <Key.shift>GIVEN<Key.space>THE<Key.space>SIZE<Key.space>AND<Key.space>SCOPE<Key.space>OF<Key.space>THIS<Key.space>TASK,<Key.space>LET<Key.space>US<Key.space>MAKE<Key.space>SURE<Key.space>WE<Key.space>HAVE<Key.space>THE<Key.space>NECESSARY<Key.space>RESOURCES<Key.space>AND<Key.space>SUPPORT<Key.space>TO<Key.space>GET<Key.space>IT<Key.space>DONE
Screenshot: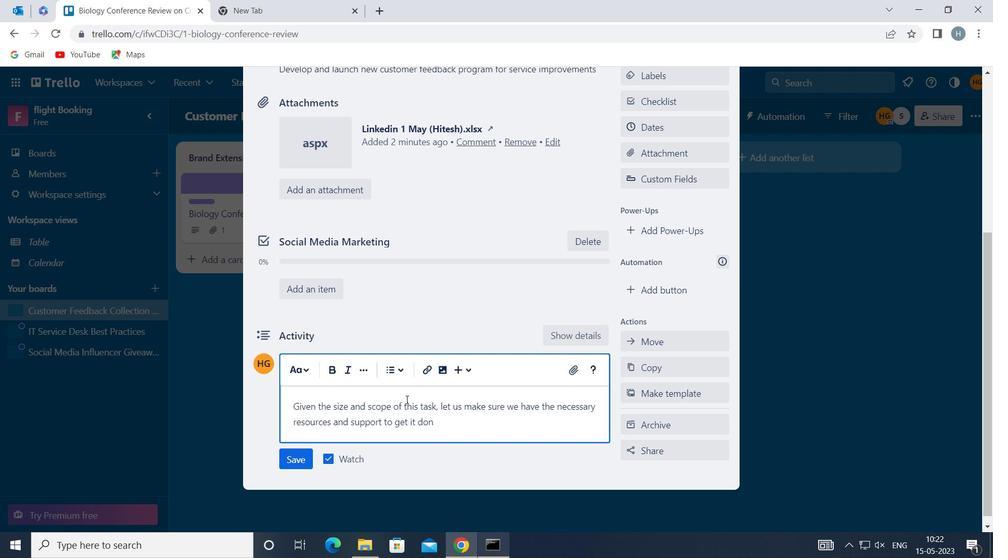 
Action: Mouse moved to (294, 456)
Screenshot: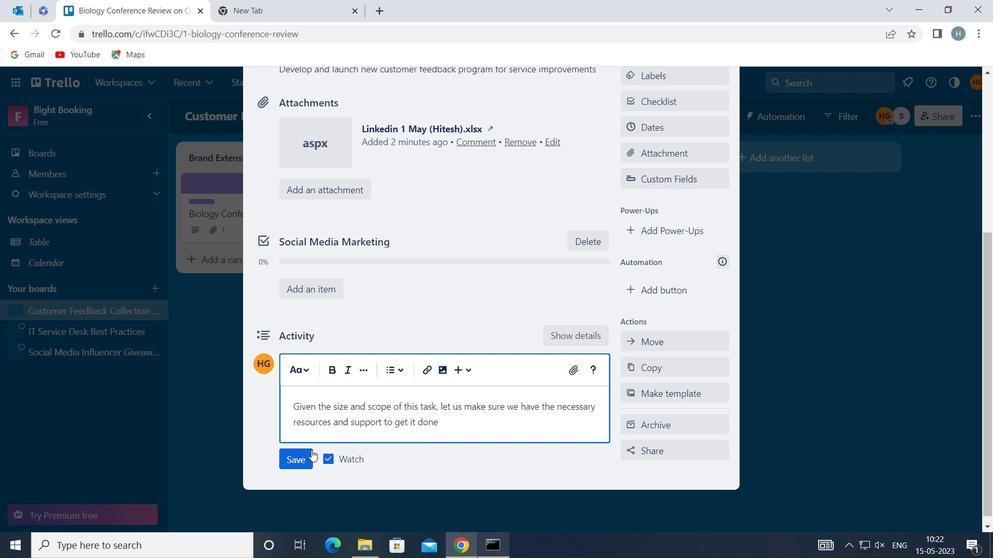 
Action: Mouse pressed left at (294, 456)
Screenshot: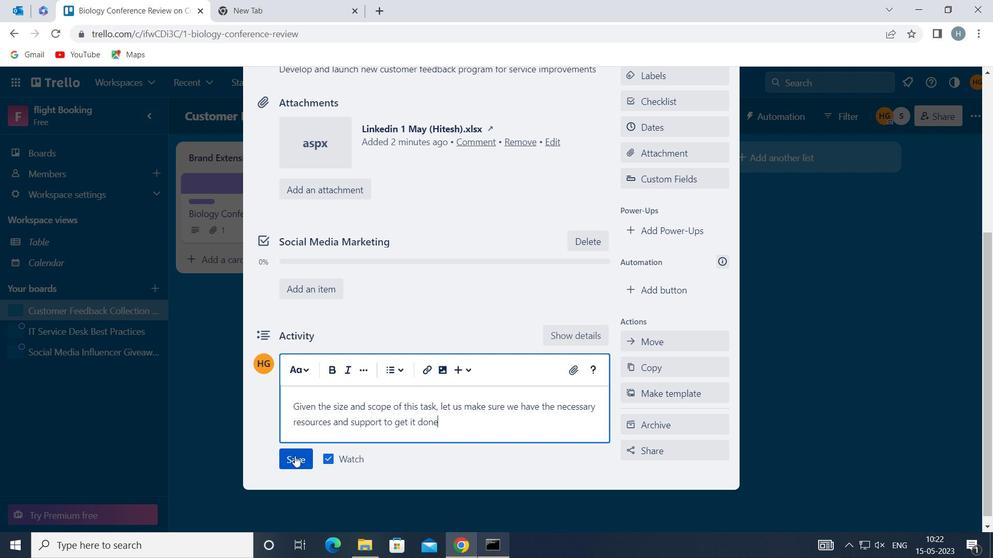 
Action: Mouse moved to (685, 131)
Screenshot: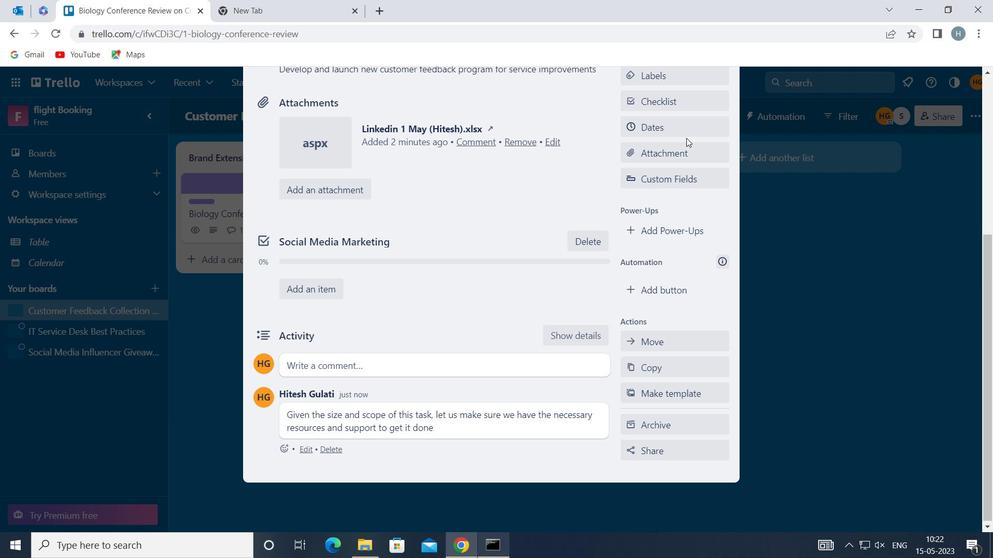 
Action: Mouse pressed left at (685, 131)
Screenshot: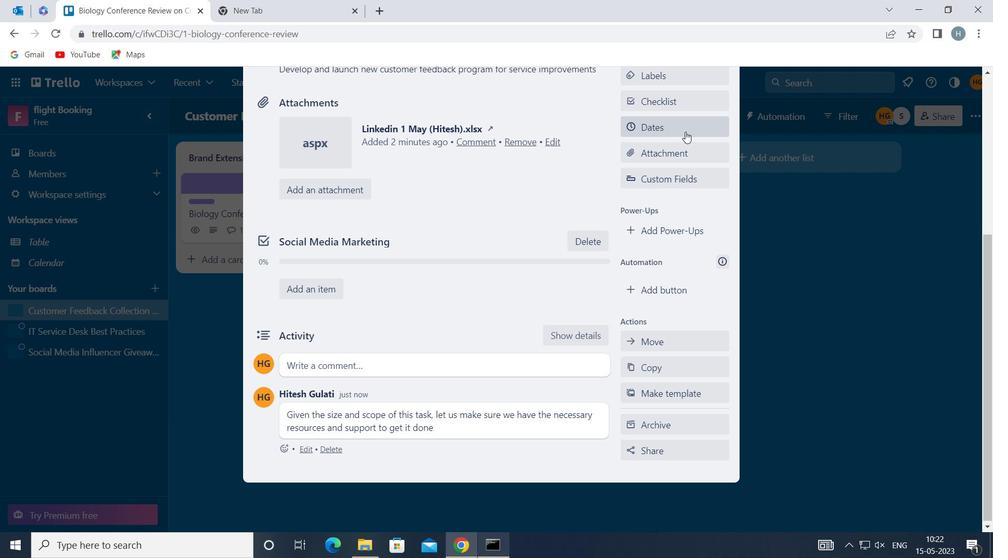
Action: Mouse moved to (633, 345)
Screenshot: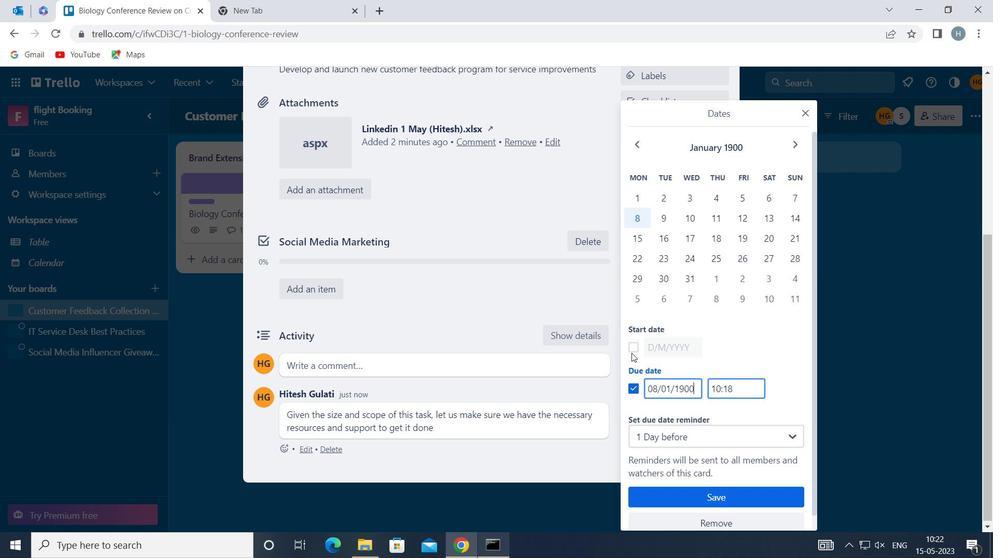
Action: Mouse pressed left at (633, 345)
Screenshot: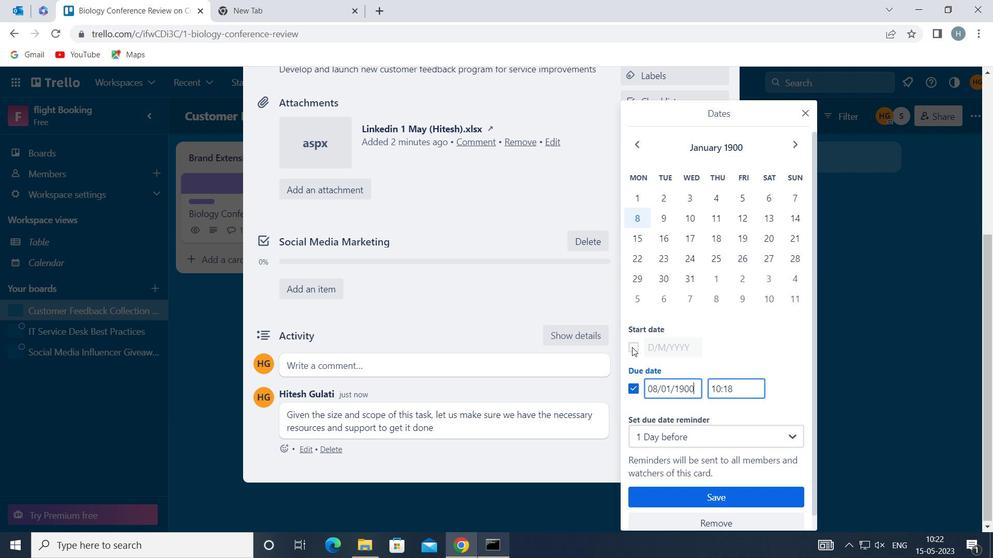 
Action: Mouse moved to (655, 341)
Screenshot: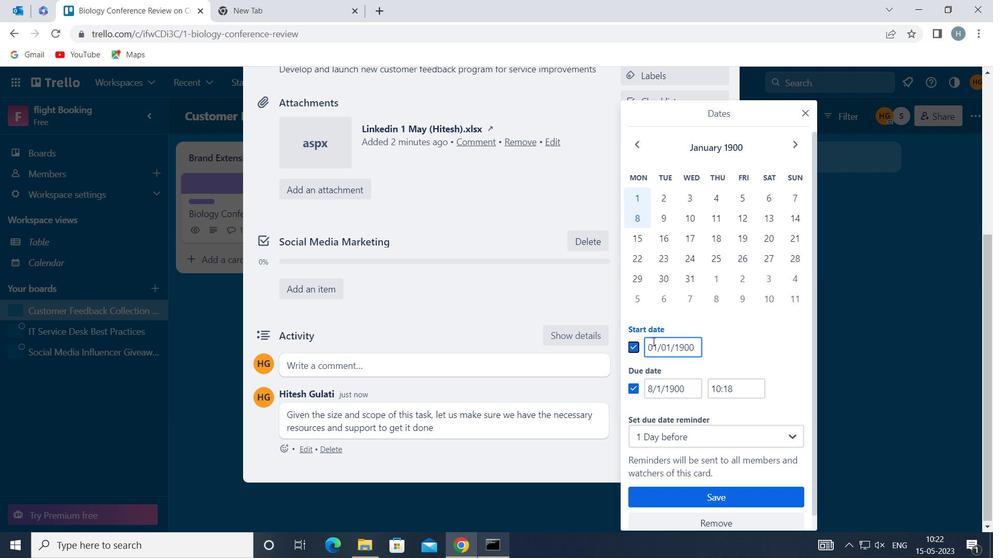 
Action: Mouse pressed left at (655, 341)
Screenshot: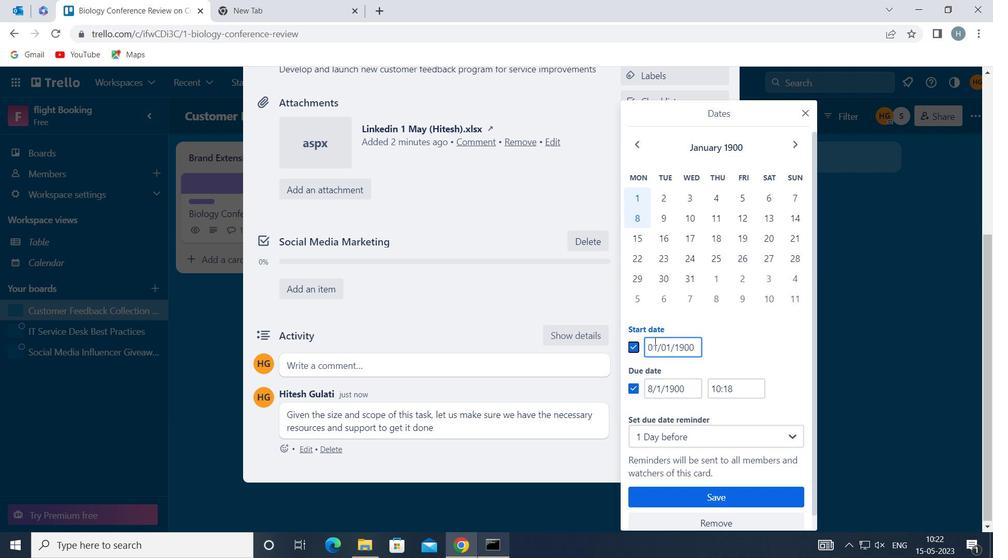 
Action: Mouse moved to (652, 346)
Screenshot: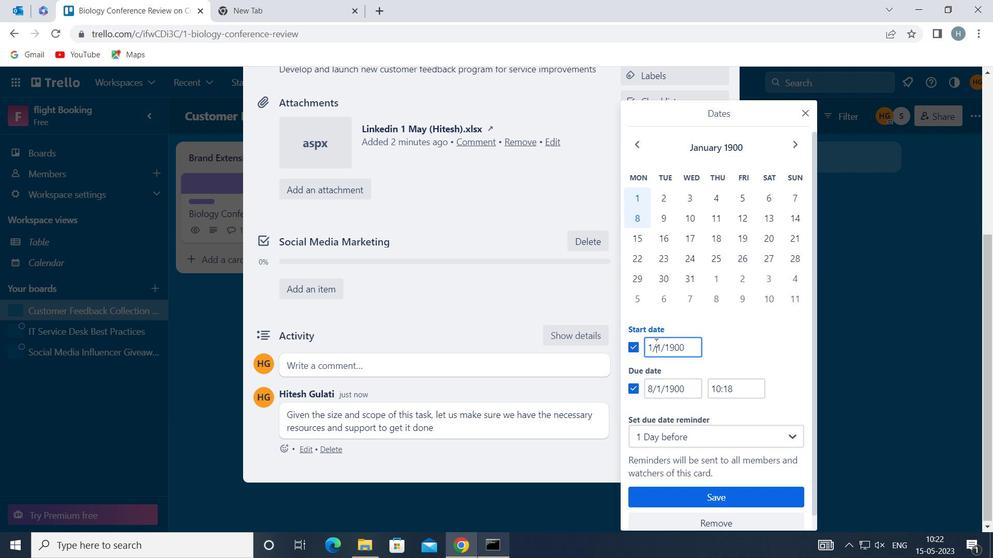 
Action: Mouse pressed left at (652, 346)
Screenshot: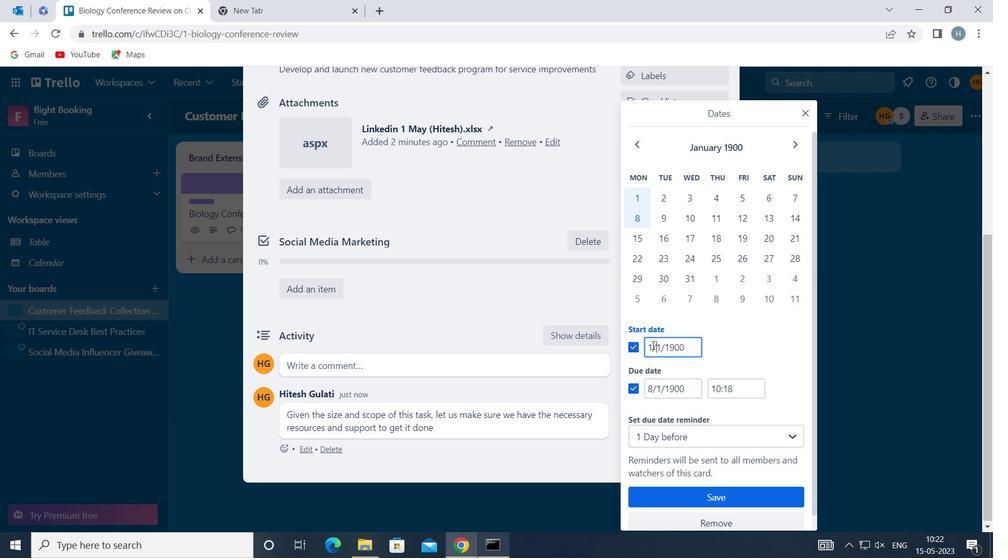 
Action: Key pressed <Key.backspace><<98>>
Screenshot: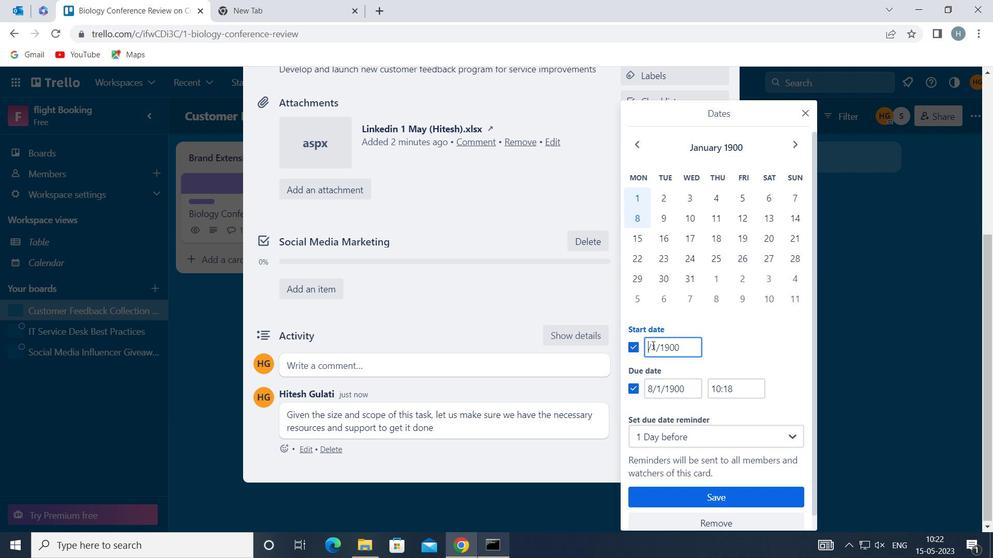 
Action: Mouse moved to (646, 384)
Screenshot: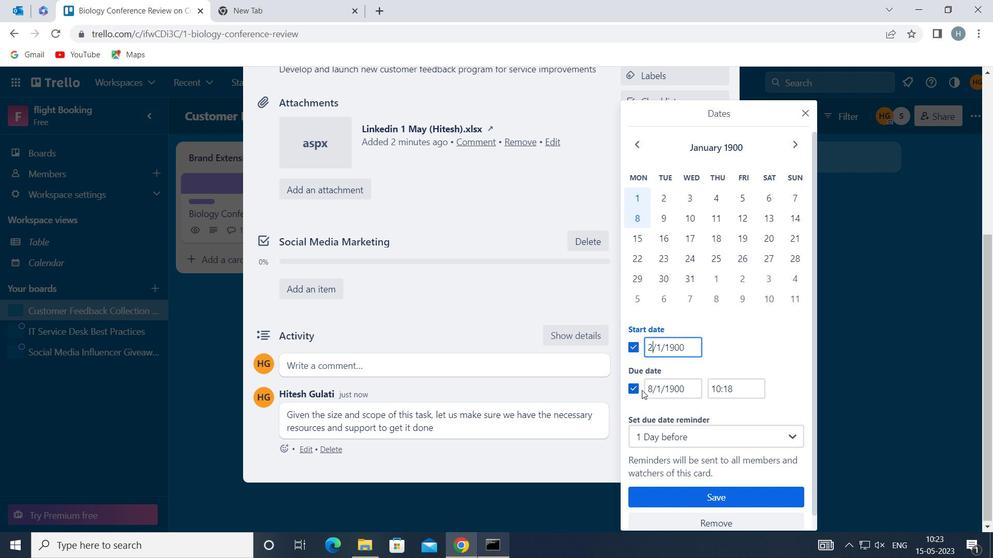 
Action: Mouse pressed left at (646, 384)
Screenshot: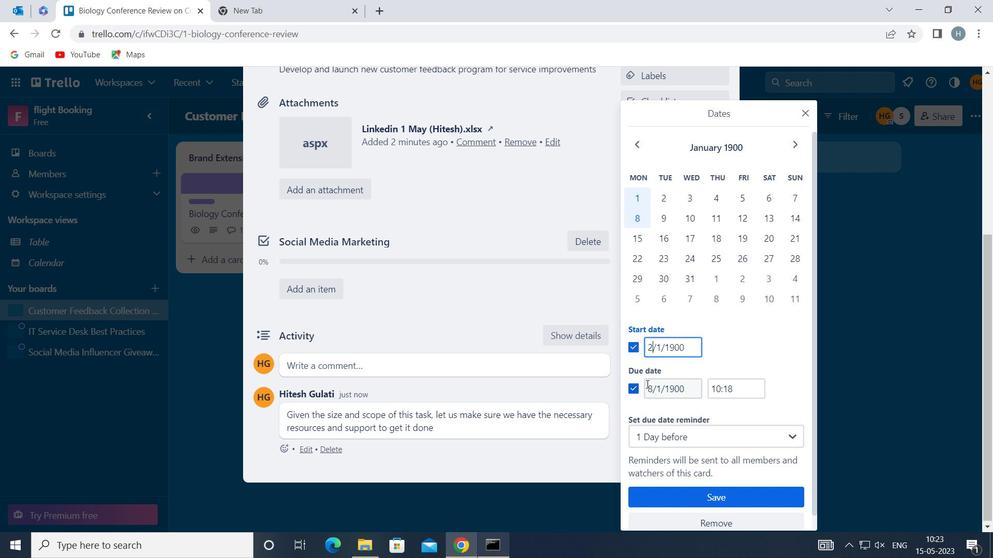 
Action: Mouse moved to (647, 384)
Screenshot: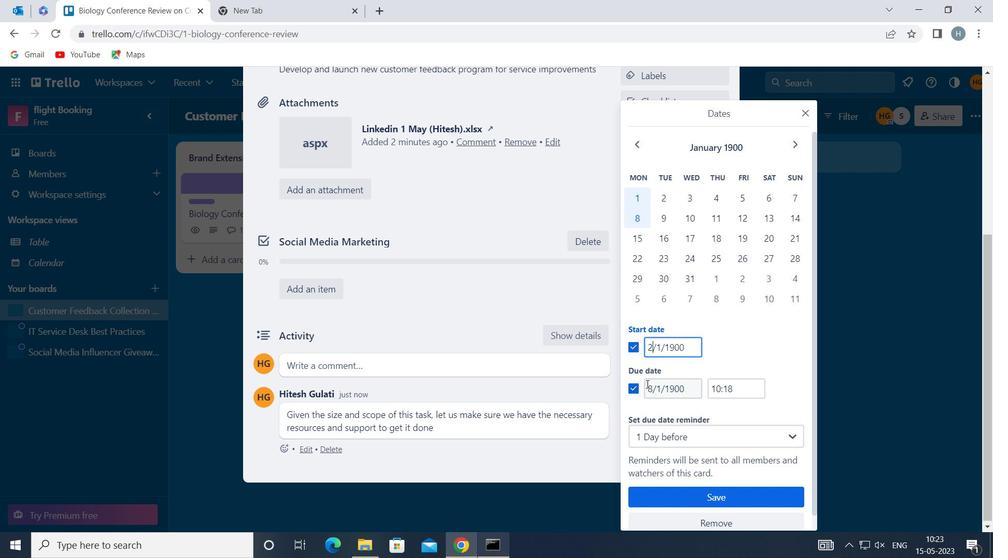 
Action: Key pressed <Key.right><Key.backspace><<105>>
Screenshot: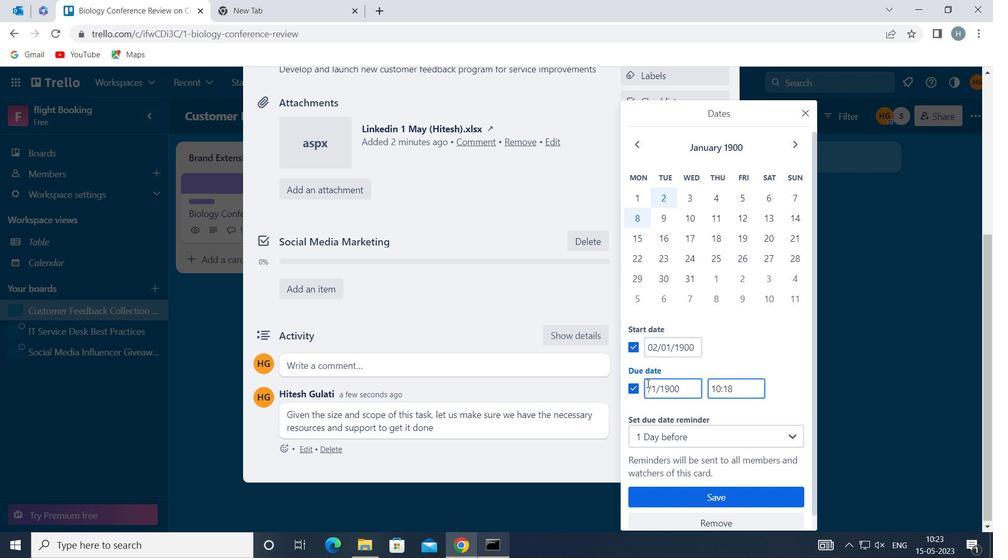 
Action: Mouse moved to (697, 498)
Screenshot: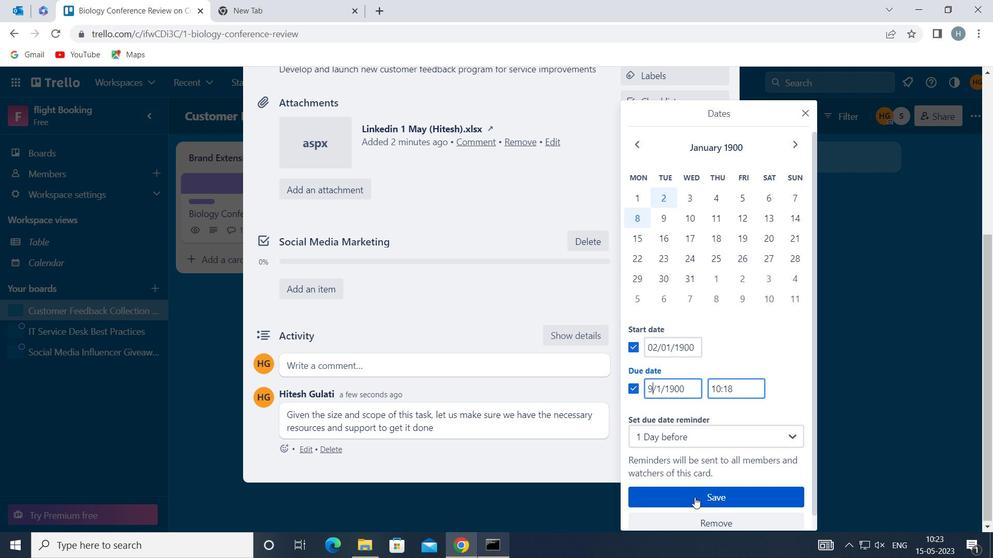 
Action: Mouse pressed left at (697, 498)
Screenshot: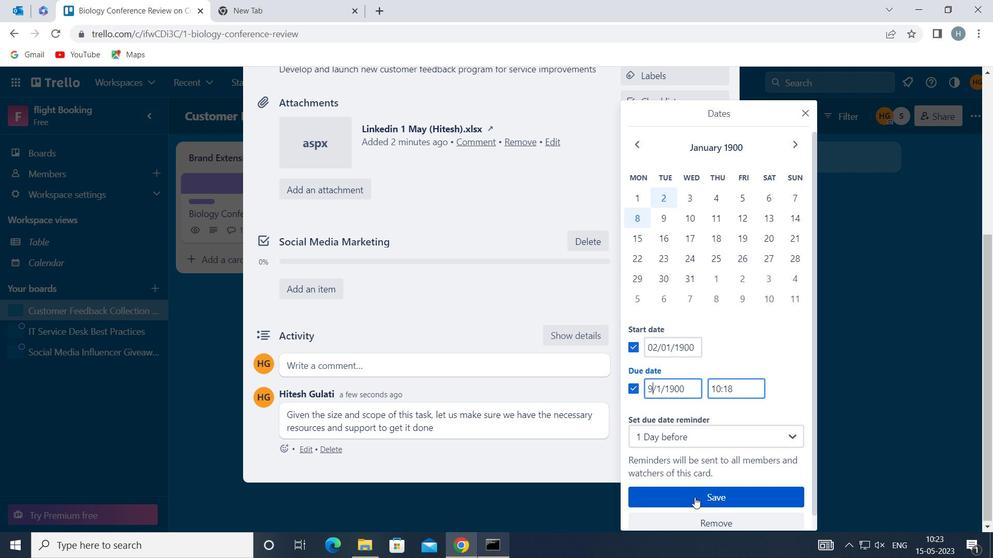 
Action: Mouse moved to (499, 267)
Screenshot: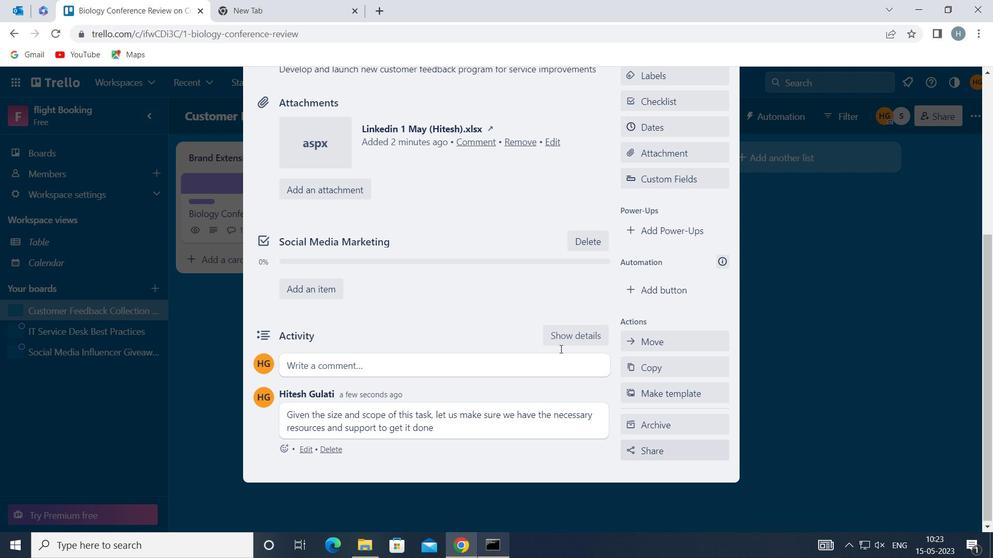
